 Task: Open Card Open Source Software Review in Board Social Media Content Creation to Workspace Customer Service and add a team member Softage.2@softage.net, a label Purple, a checklist Immigration Law, an attachment from your google drive, a color Purple and finally, add a card description 'Develop and launch new customer loyalty program for repeat business' and a comment 'Let us approach this task with a sense of continuous improvement, seeking to learn from our mistakes and iterate our approach.'. Add a start date 'Jan 02, 1900' with a due date 'Jan 09, 1900'
Action: Mouse moved to (120, 325)
Screenshot: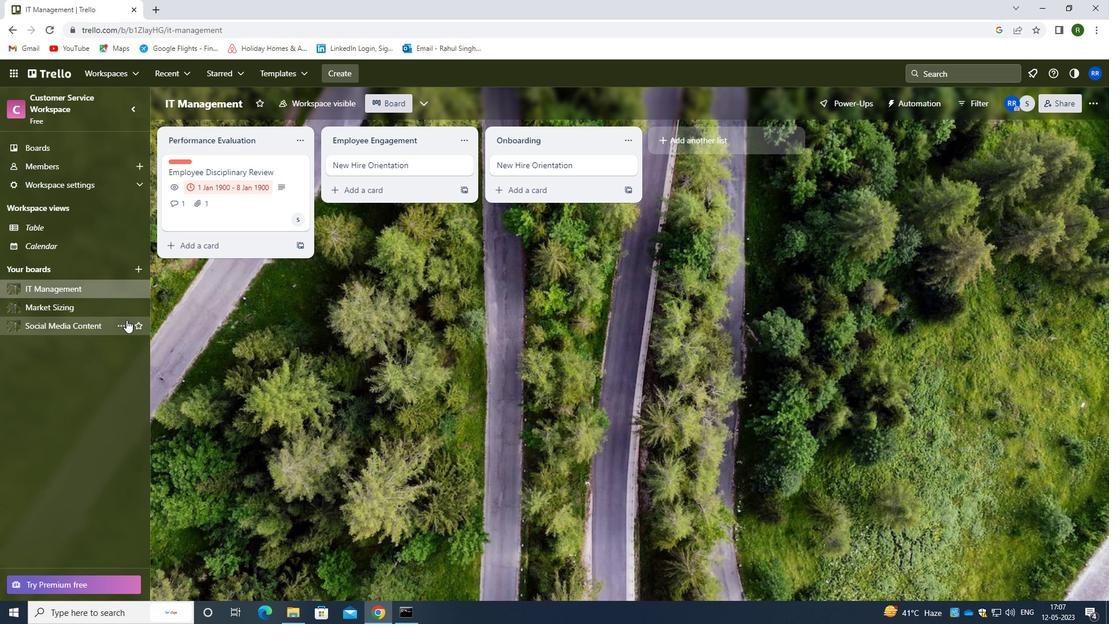 
Action: Mouse pressed left at (120, 325)
Screenshot: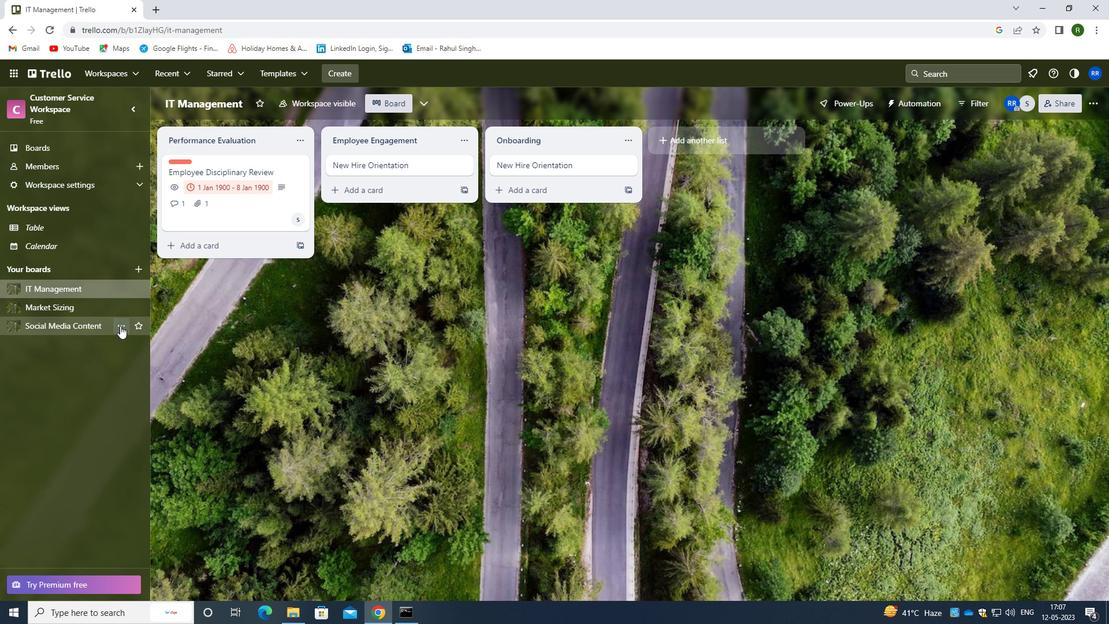 
Action: Mouse moved to (87, 327)
Screenshot: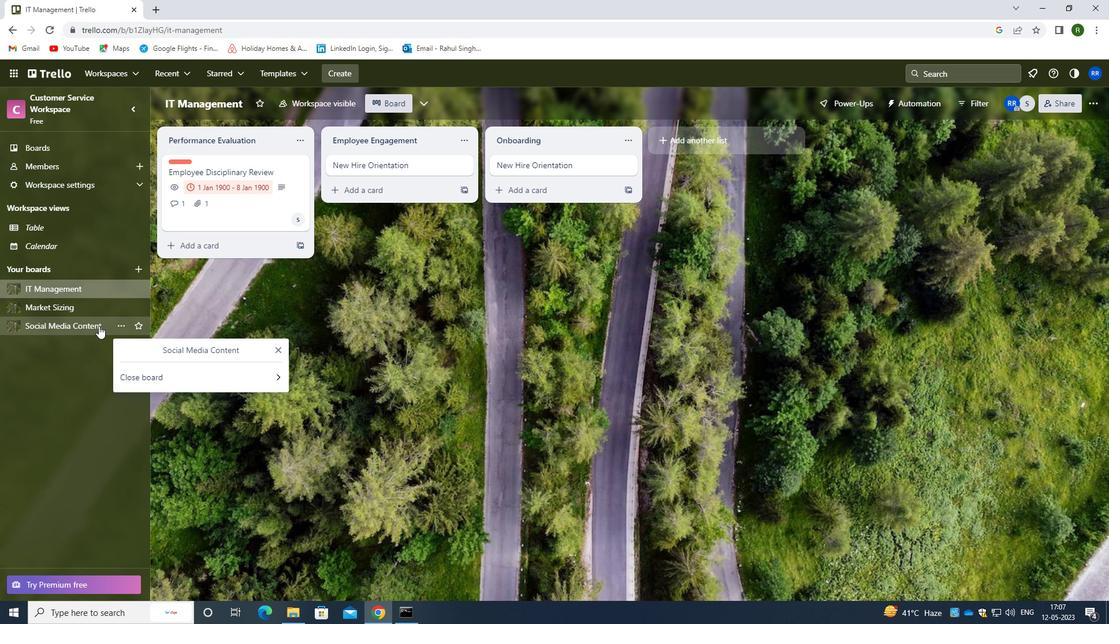 
Action: Mouse pressed left at (87, 327)
Screenshot: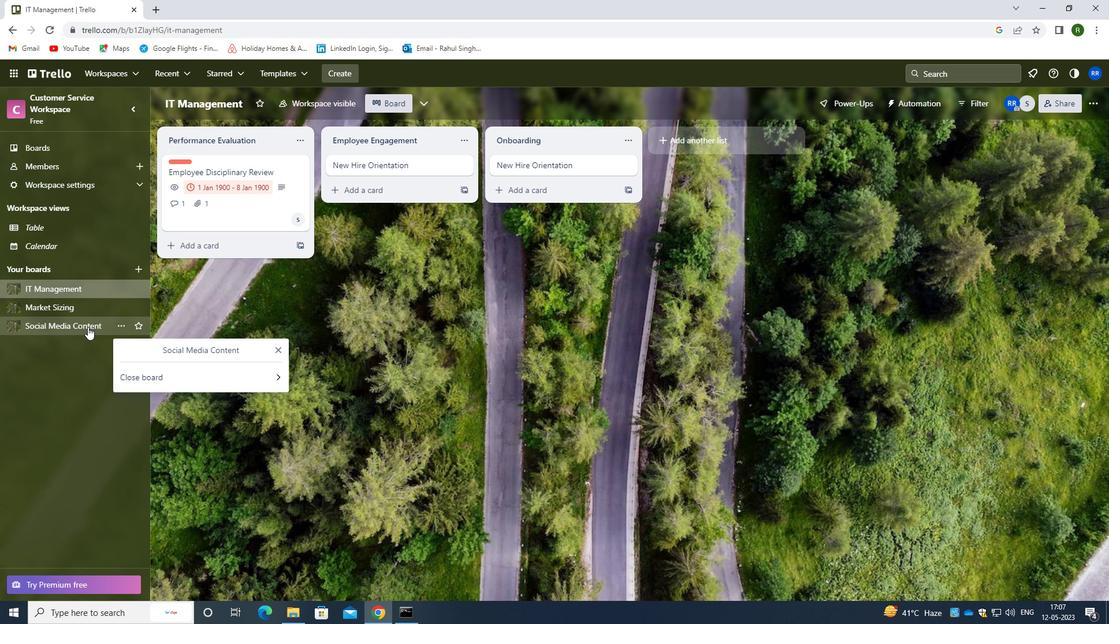 
Action: Mouse moved to (302, 165)
Screenshot: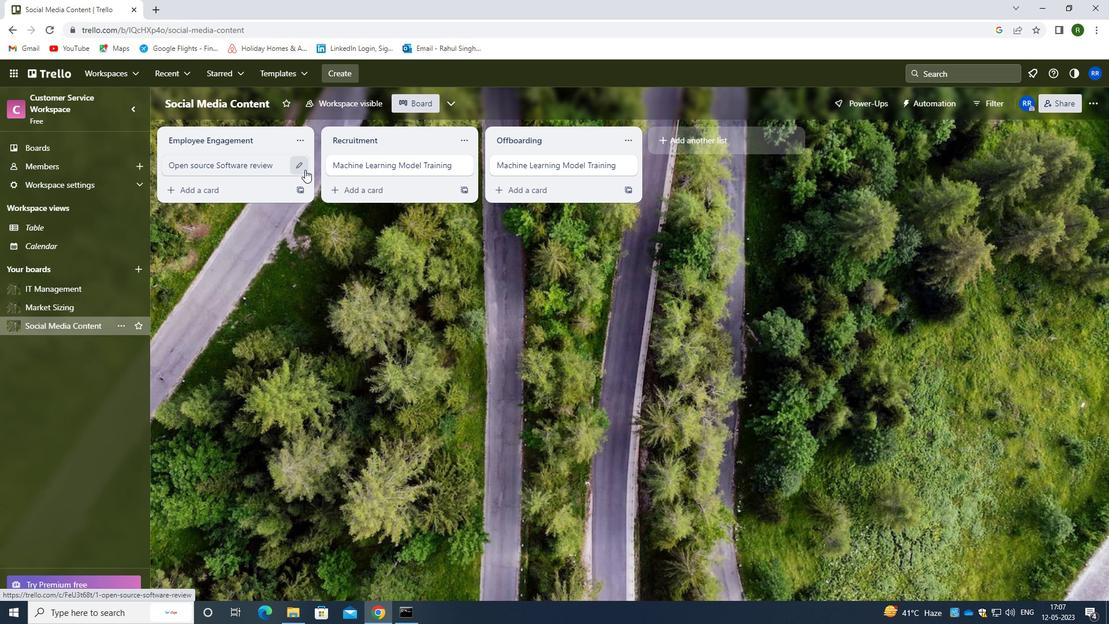 
Action: Mouse pressed left at (302, 165)
Screenshot: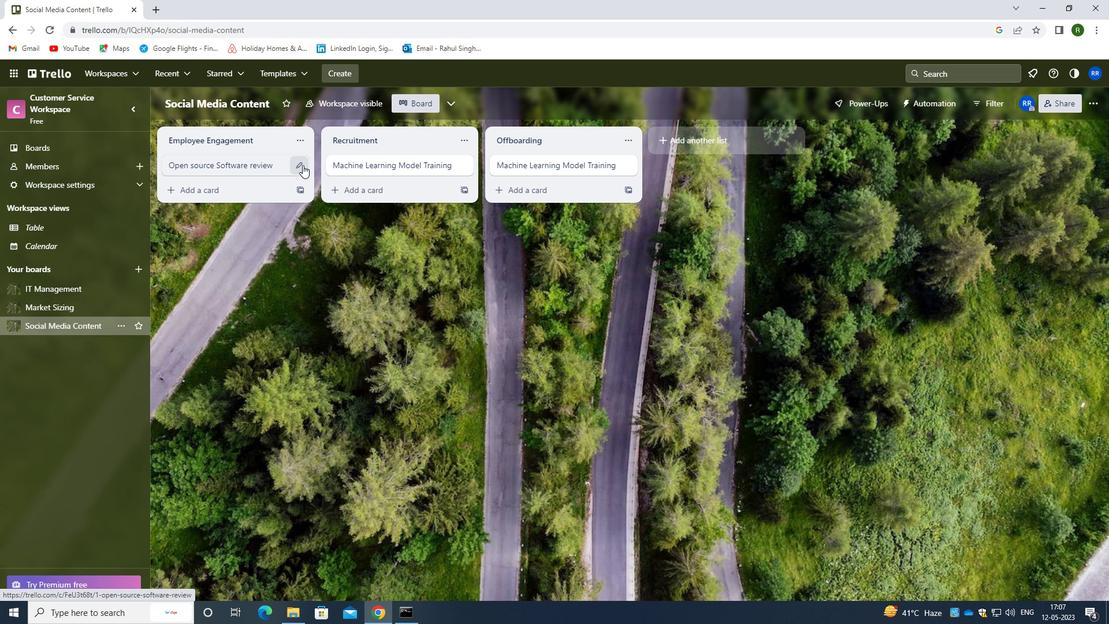 
Action: Mouse moved to (357, 167)
Screenshot: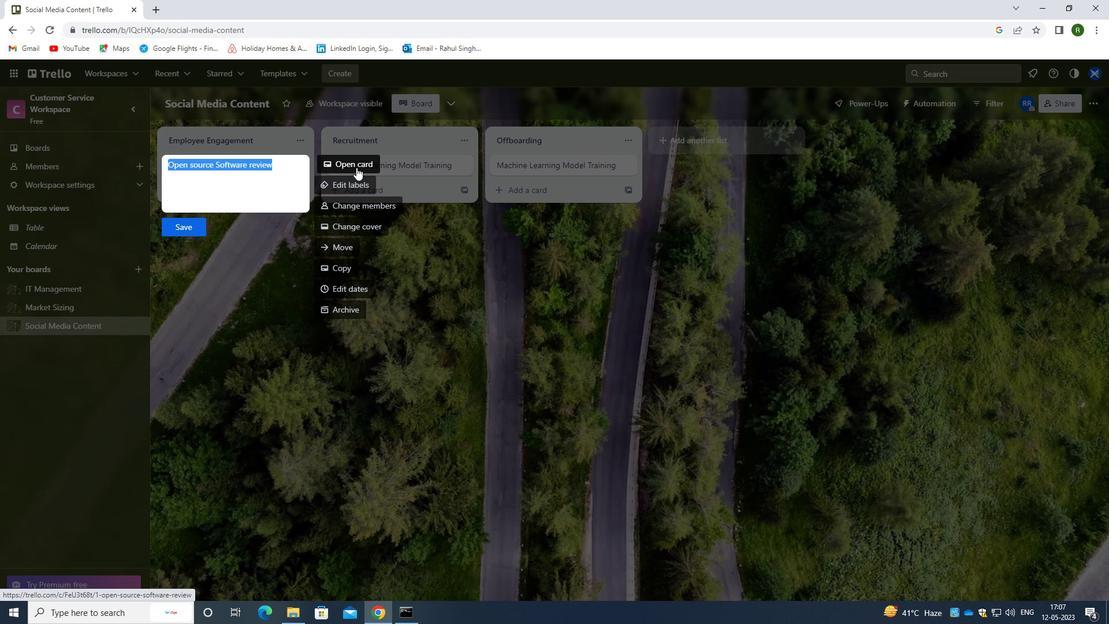
Action: Mouse pressed left at (357, 167)
Screenshot: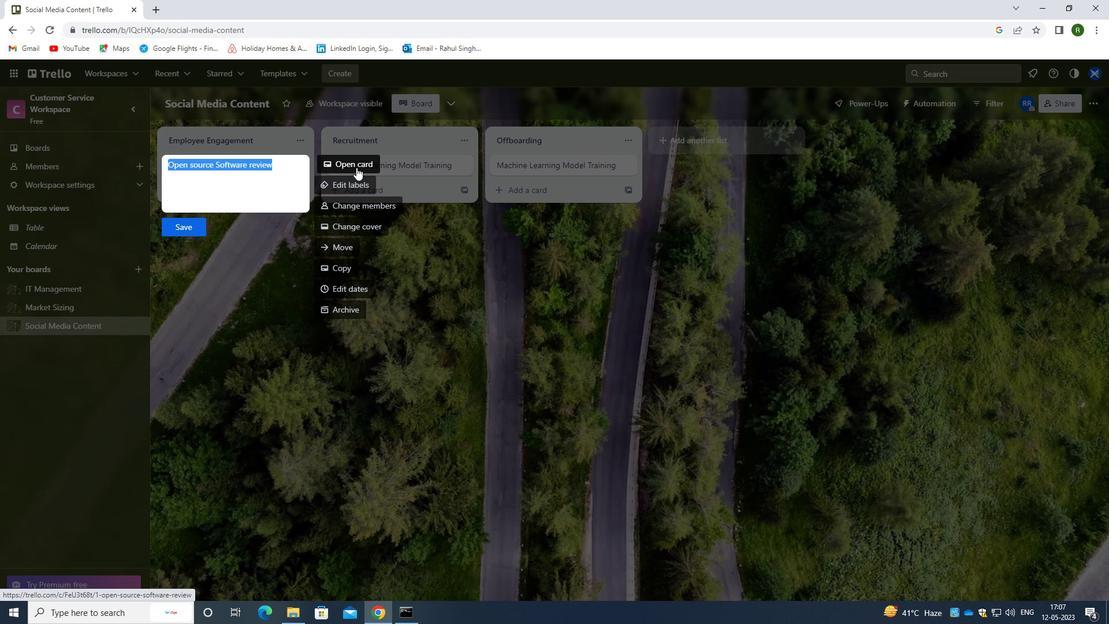 
Action: Mouse moved to (694, 165)
Screenshot: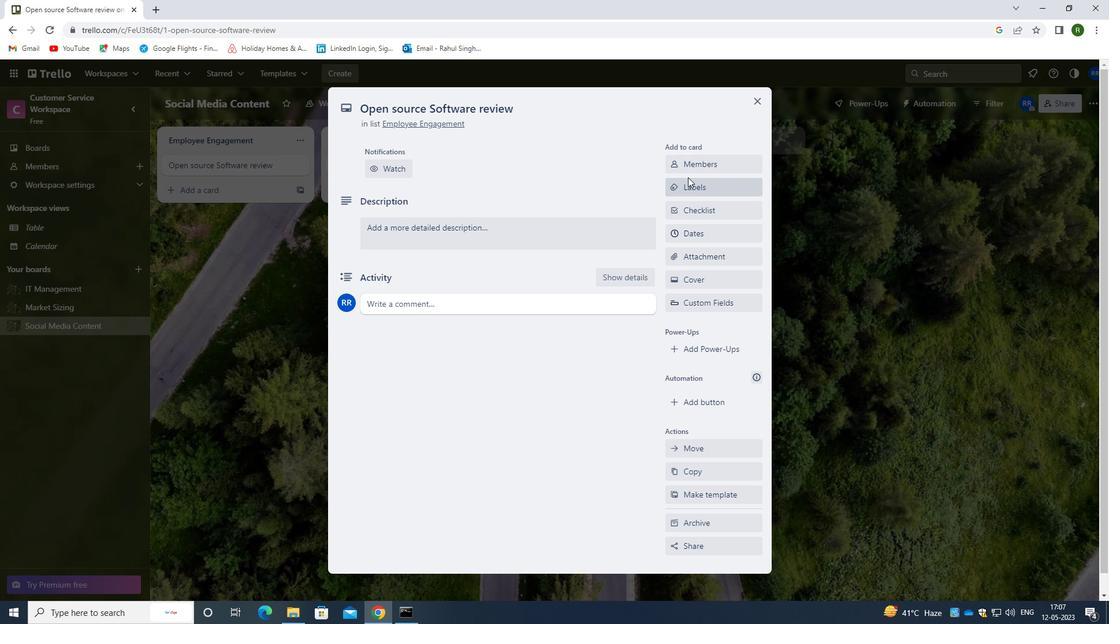
Action: Mouse pressed left at (694, 165)
Screenshot: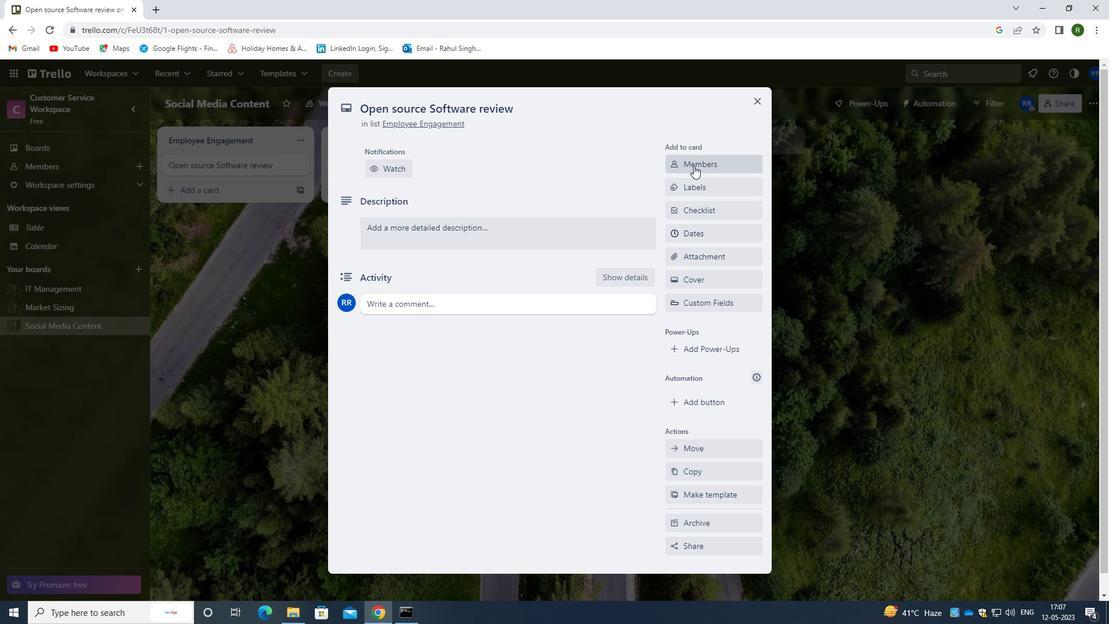 
Action: Mouse moved to (715, 208)
Screenshot: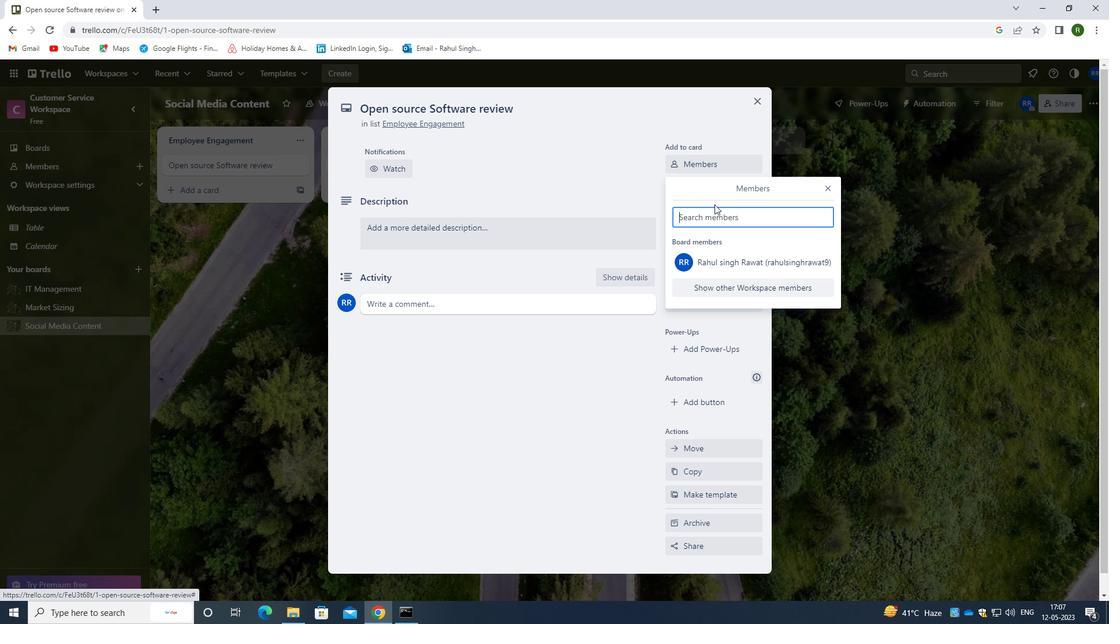 
Action: Key pressed <Key.caps_lock>s<Key.caps_lock>Oftage.2<Key.shift>@SOFTAGE.NET
Screenshot: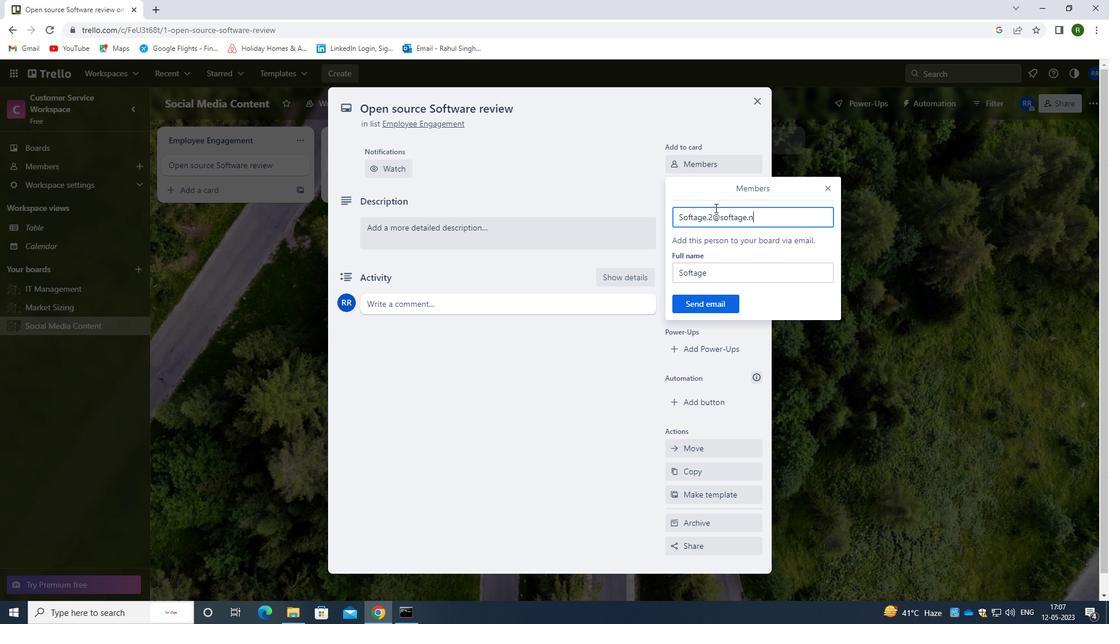 
Action: Mouse moved to (705, 302)
Screenshot: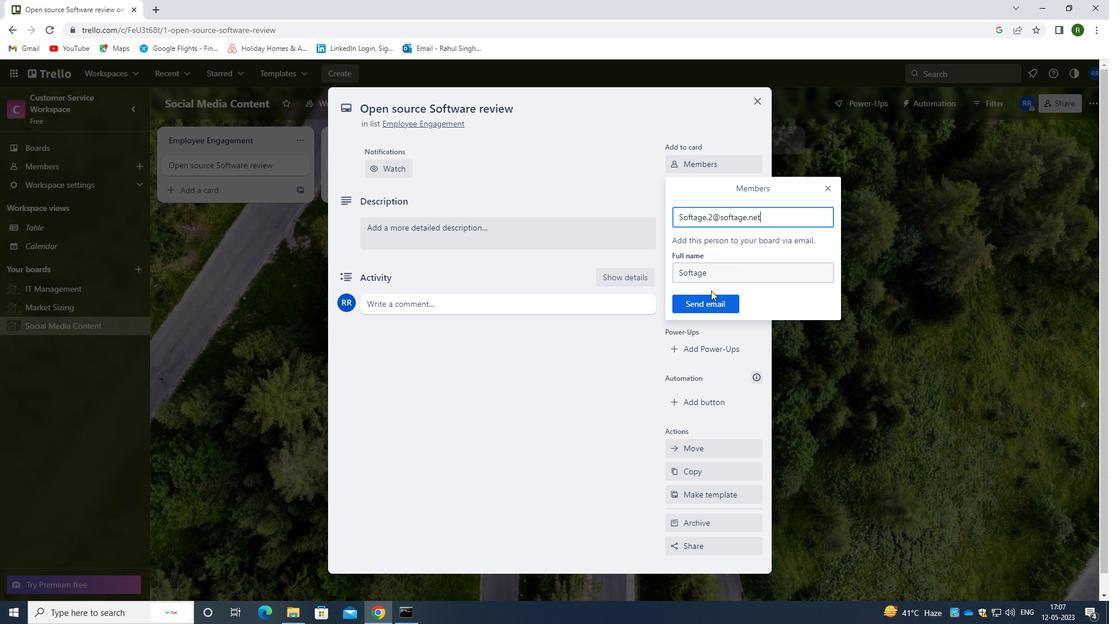 
Action: Mouse pressed left at (705, 302)
Screenshot: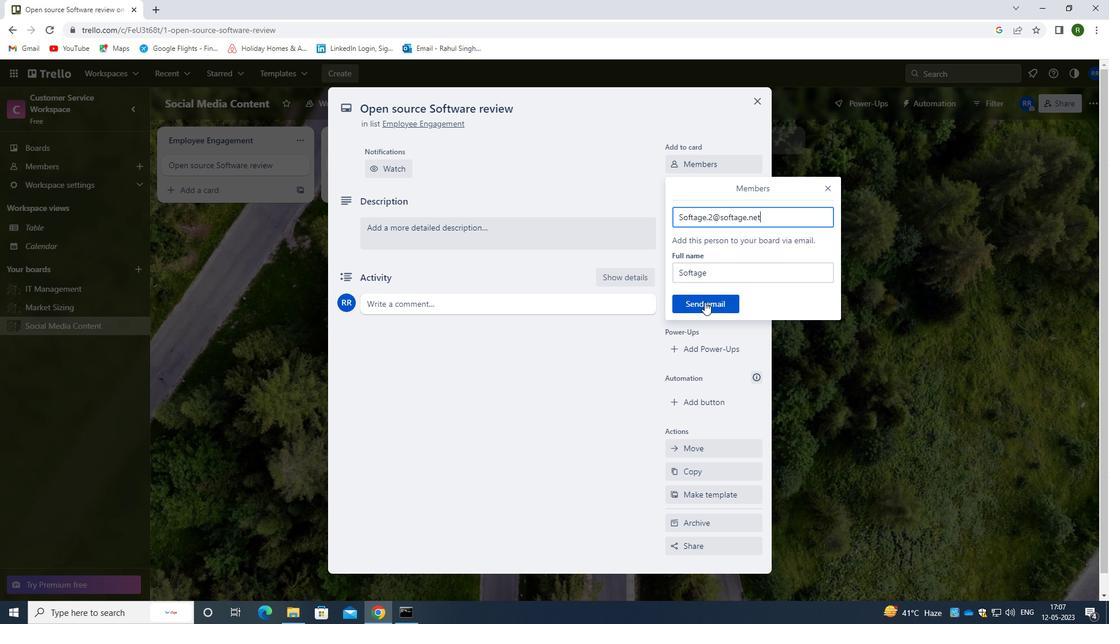 
Action: Mouse moved to (704, 223)
Screenshot: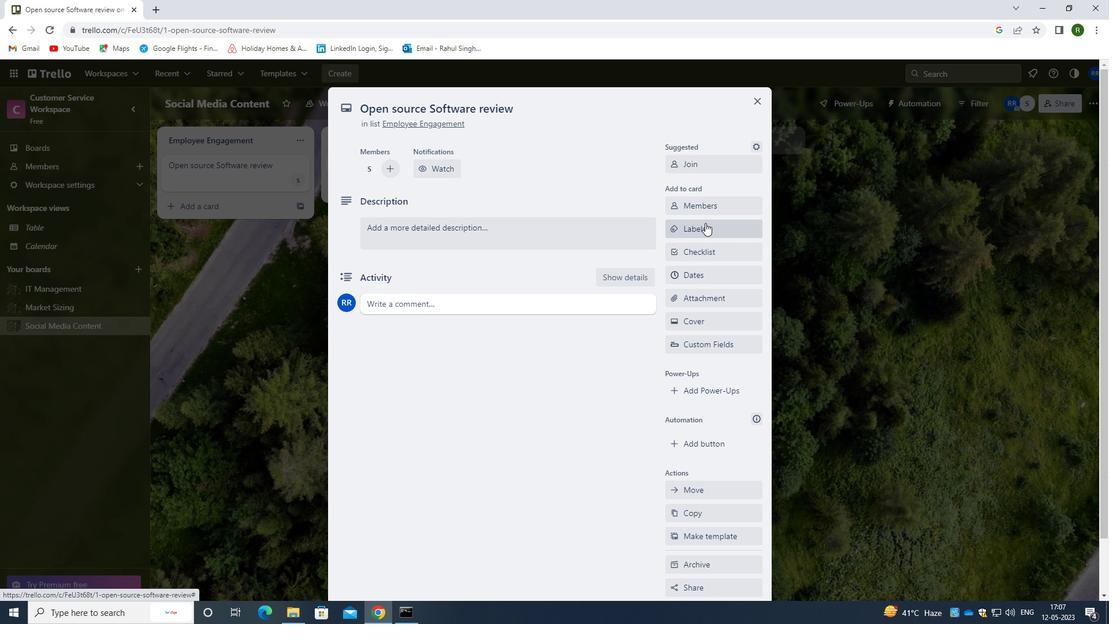 
Action: Mouse pressed left at (704, 223)
Screenshot: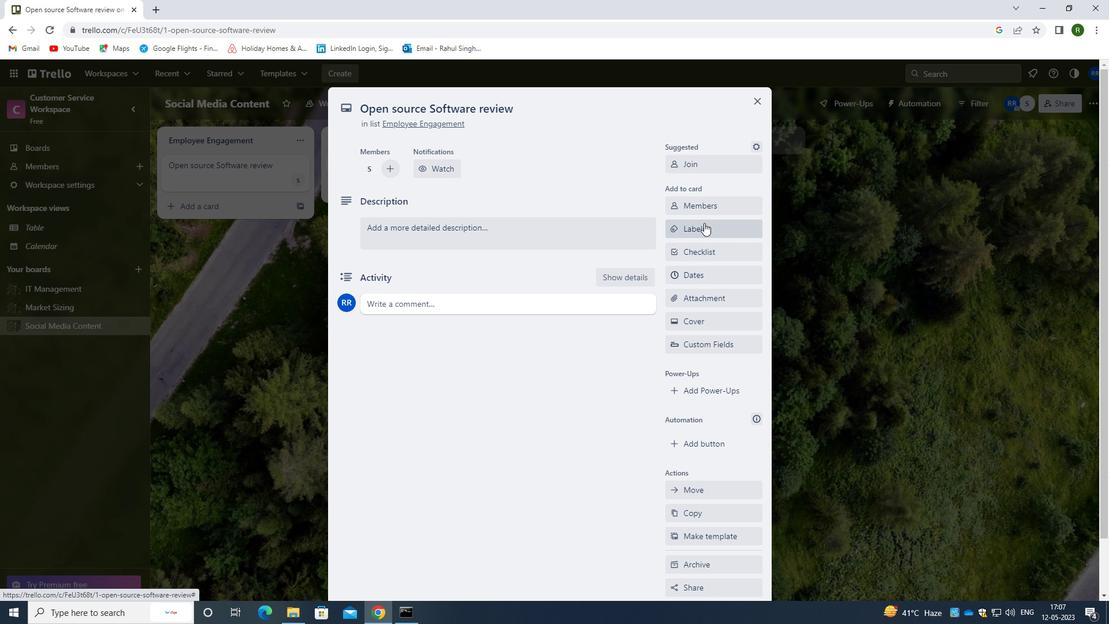 
Action: Mouse moved to (733, 268)
Screenshot: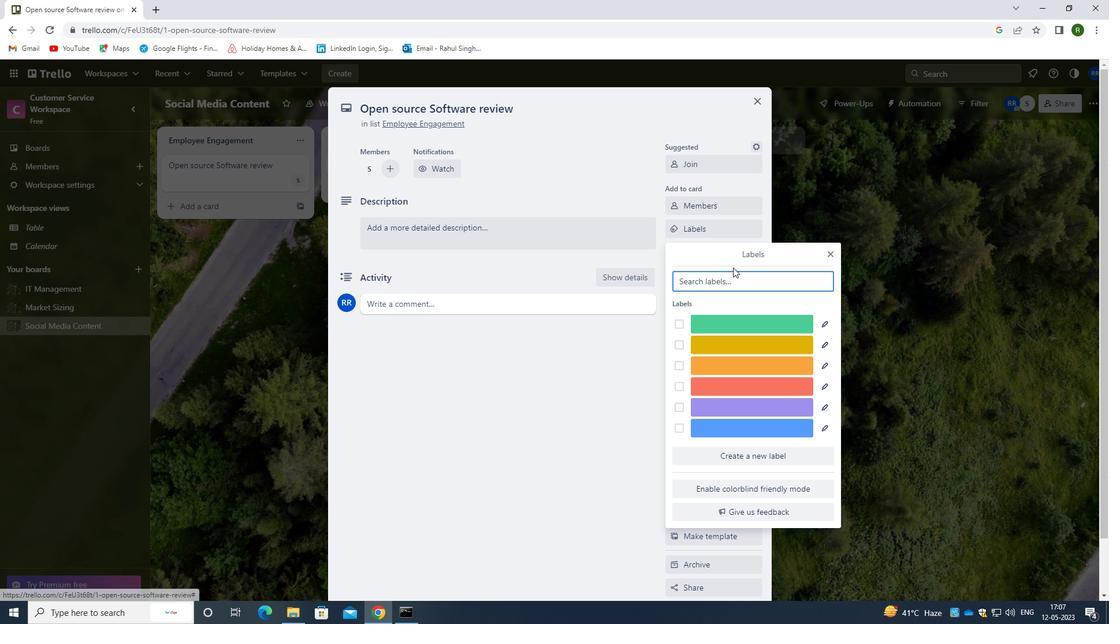 
Action: Key pressed PURPLE
Screenshot: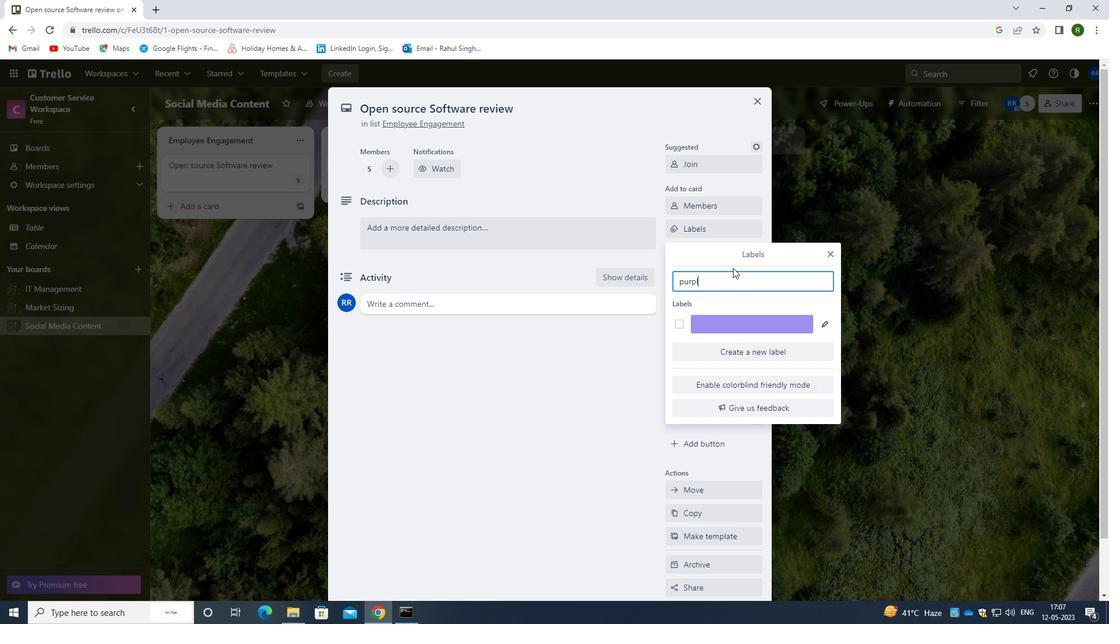 
Action: Mouse moved to (676, 325)
Screenshot: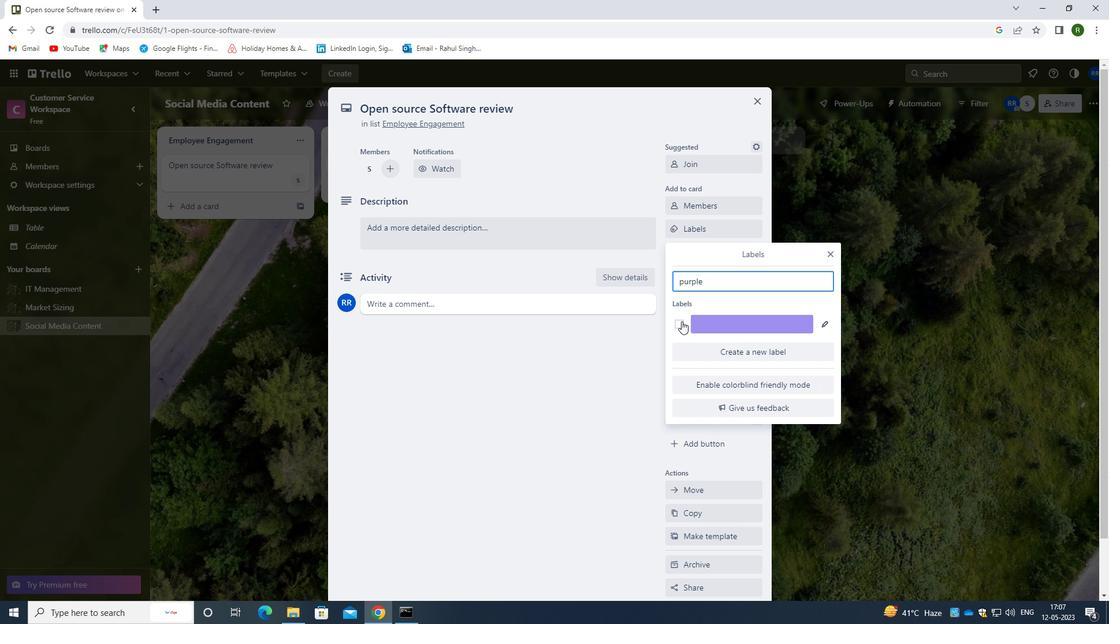 
Action: Mouse pressed left at (676, 325)
Screenshot: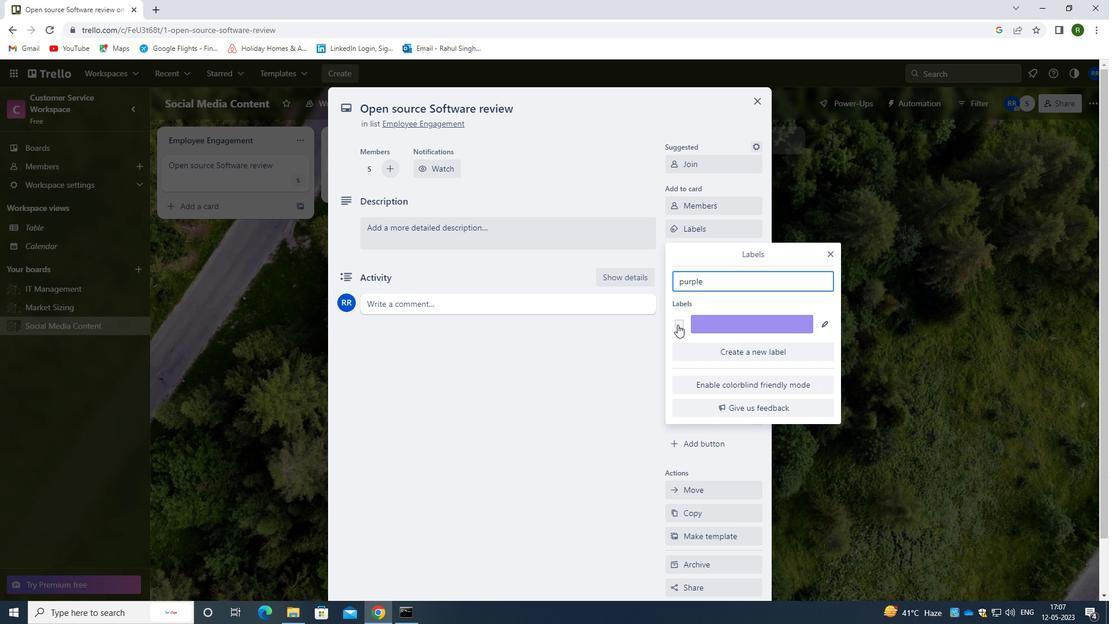 
Action: Mouse moved to (650, 390)
Screenshot: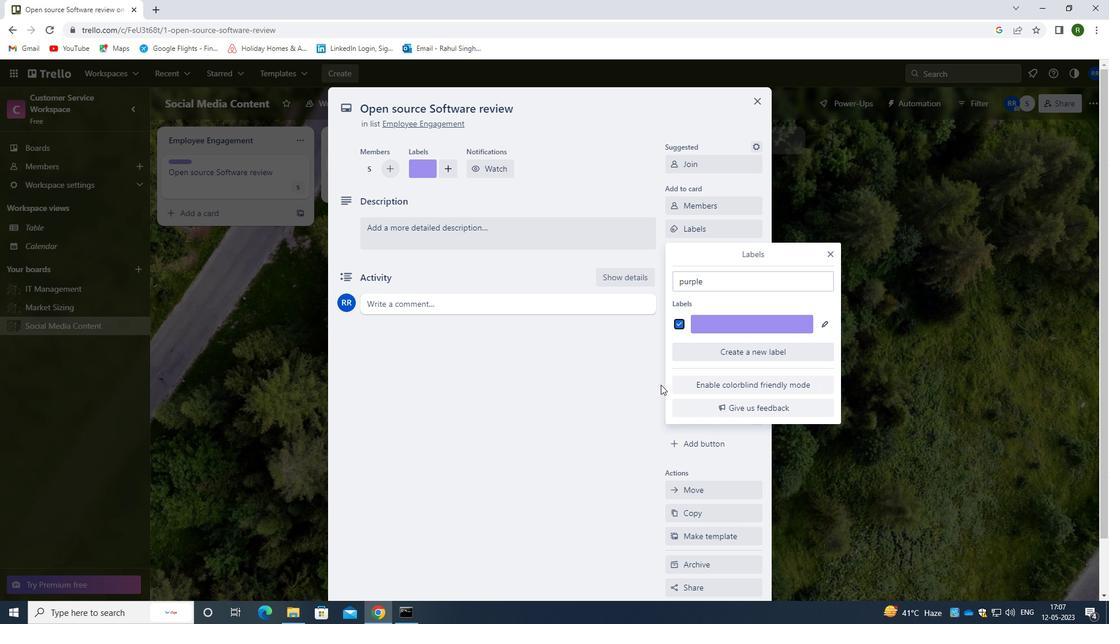 
Action: Mouse pressed left at (650, 390)
Screenshot: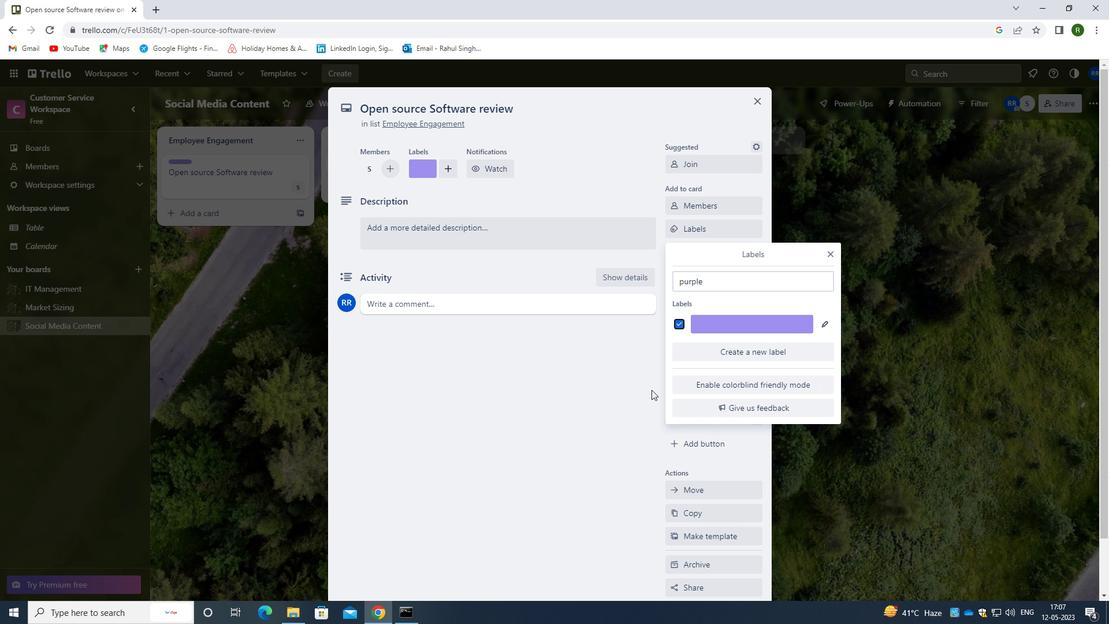 
Action: Mouse moved to (708, 256)
Screenshot: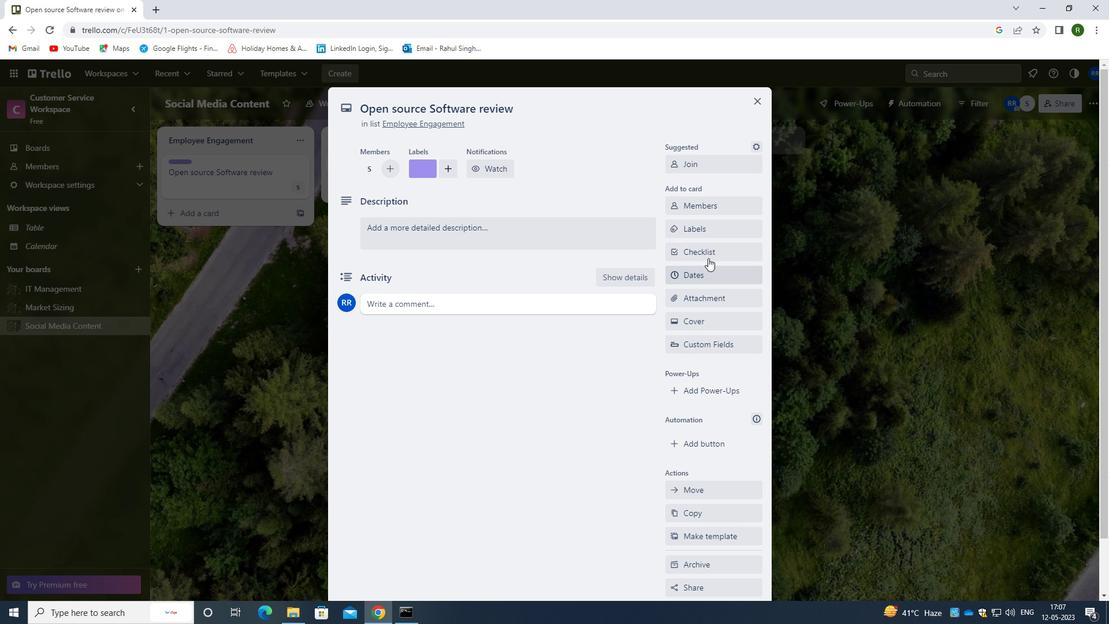 
Action: Mouse pressed left at (708, 256)
Screenshot: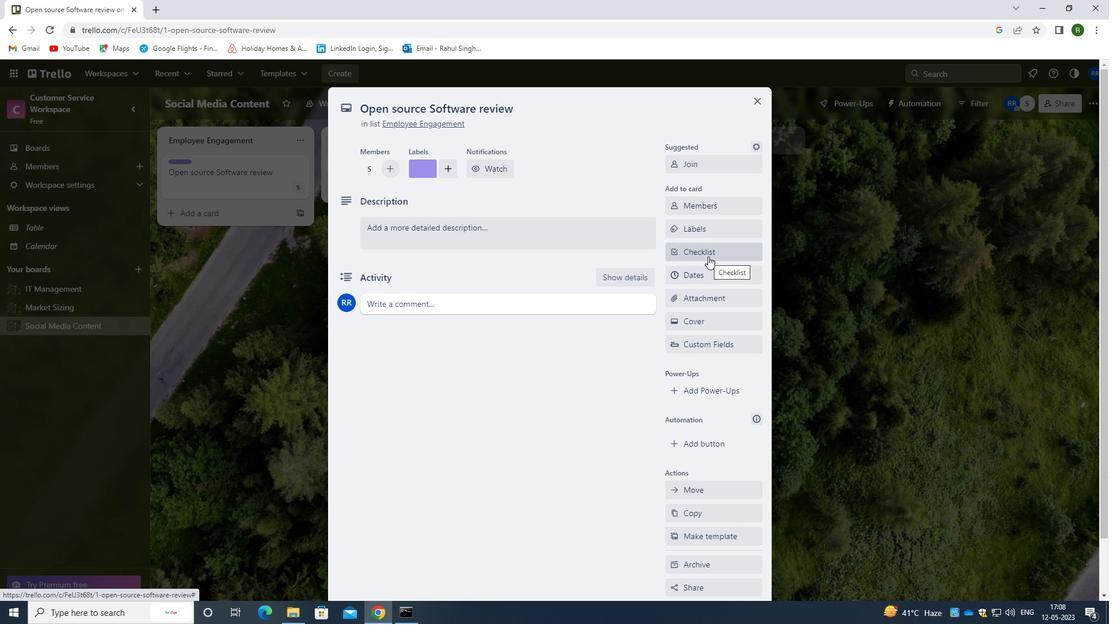 
Action: Mouse moved to (665, 331)
Screenshot: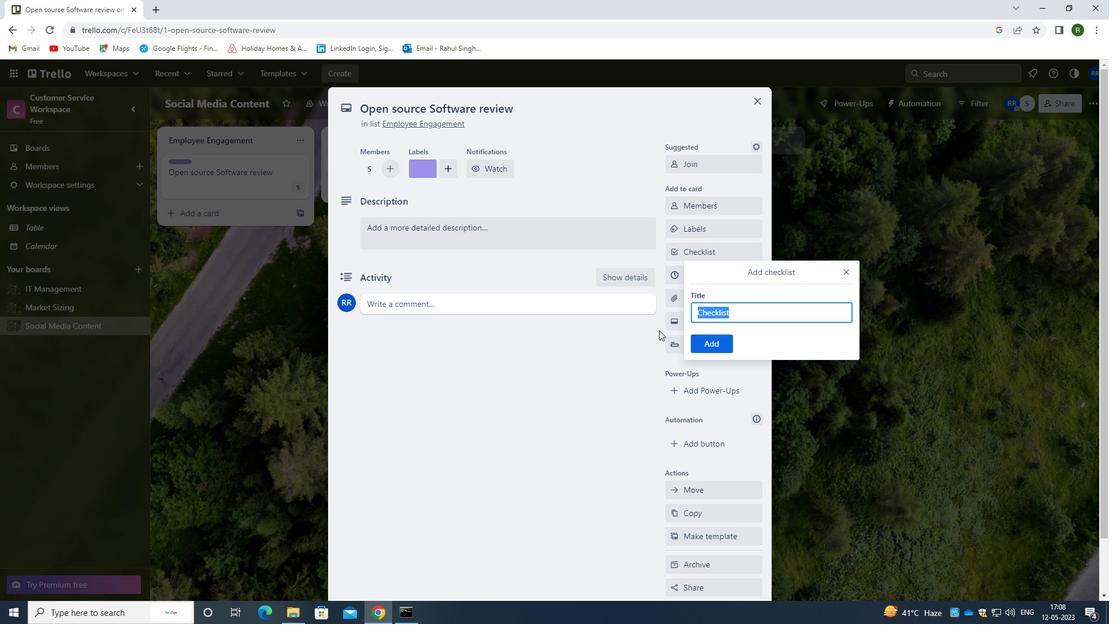 
Action: Key pressed <Key.shift><Key.shift><Key.shift><Key.shift><Key.shift><Key.shift><Key.shift>IMMIGRATION<Key.space><Key.shift>LAW
Screenshot: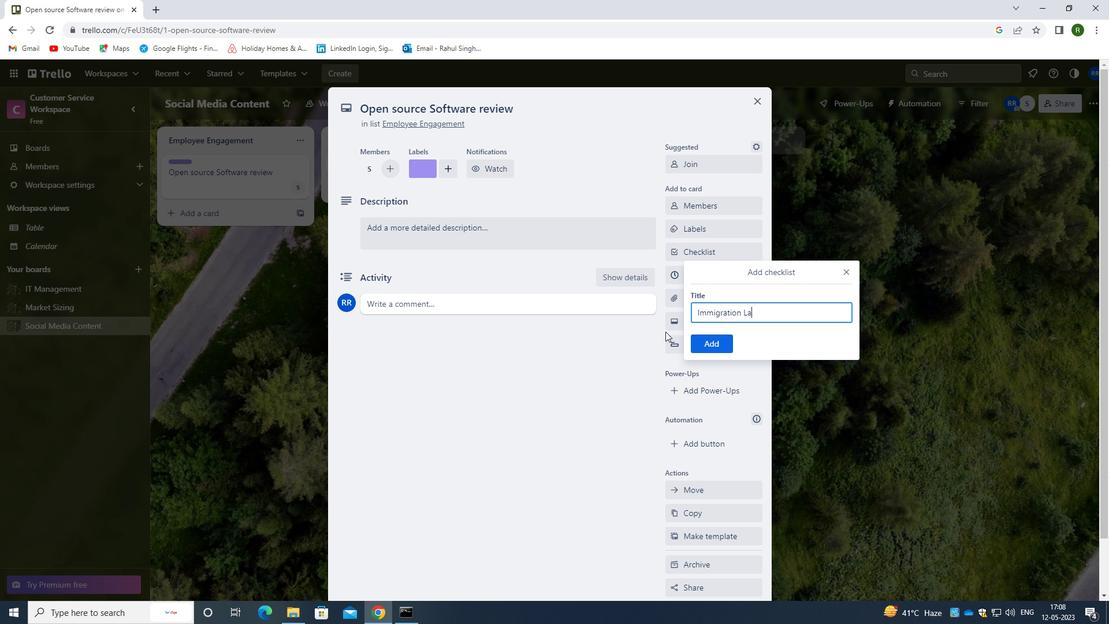 
Action: Mouse moved to (725, 344)
Screenshot: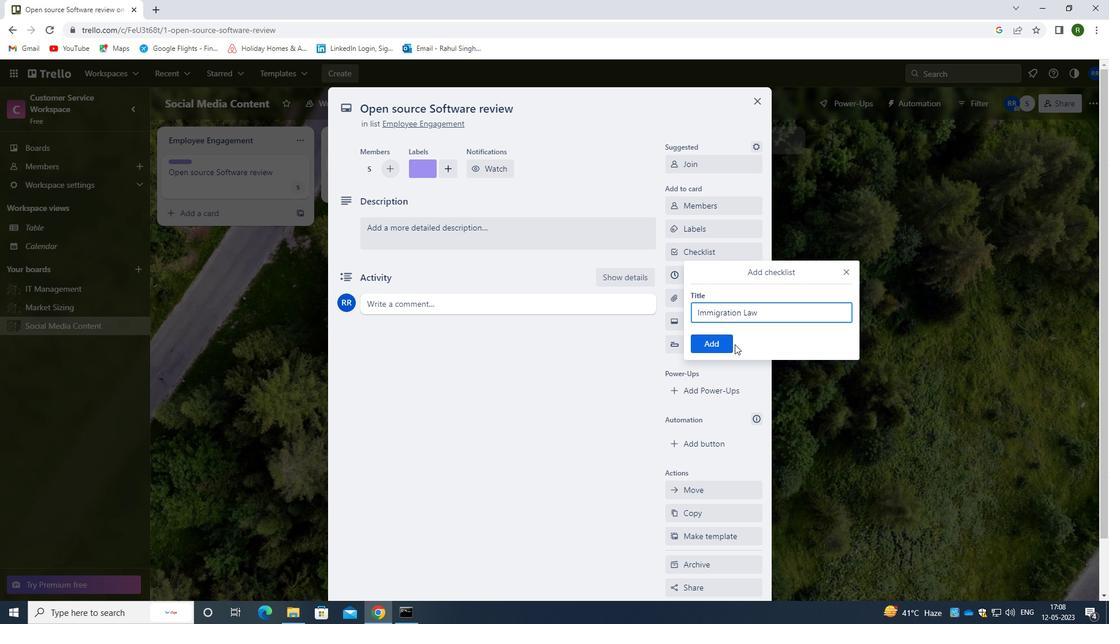 
Action: Mouse pressed left at (725, 344)
Screenshot: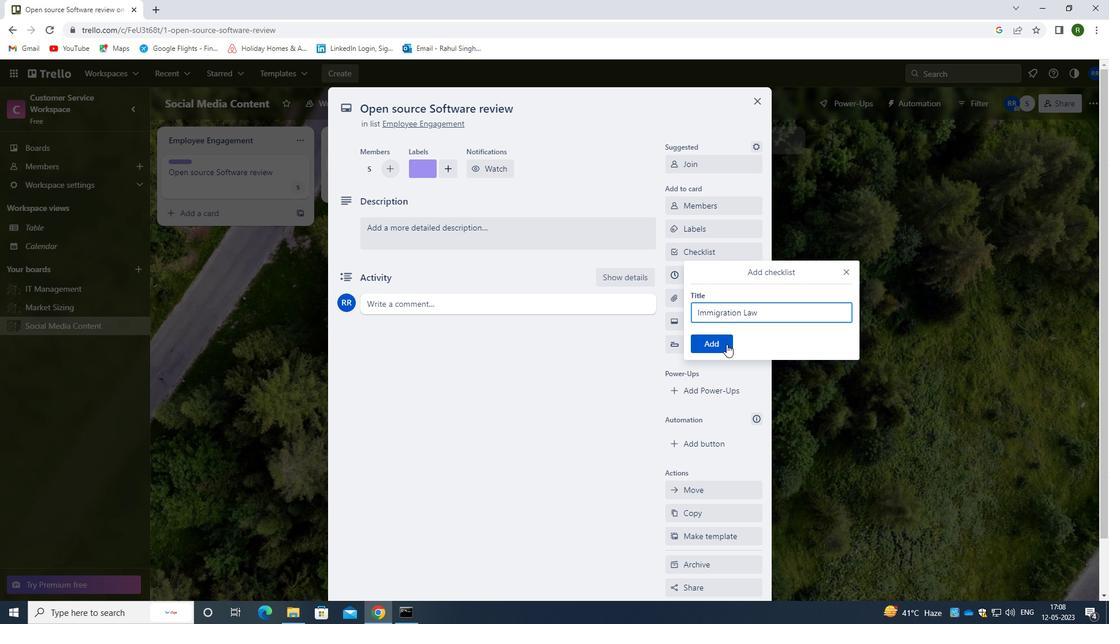 
Action: Mouse moved to (695, 294)
Screenshot: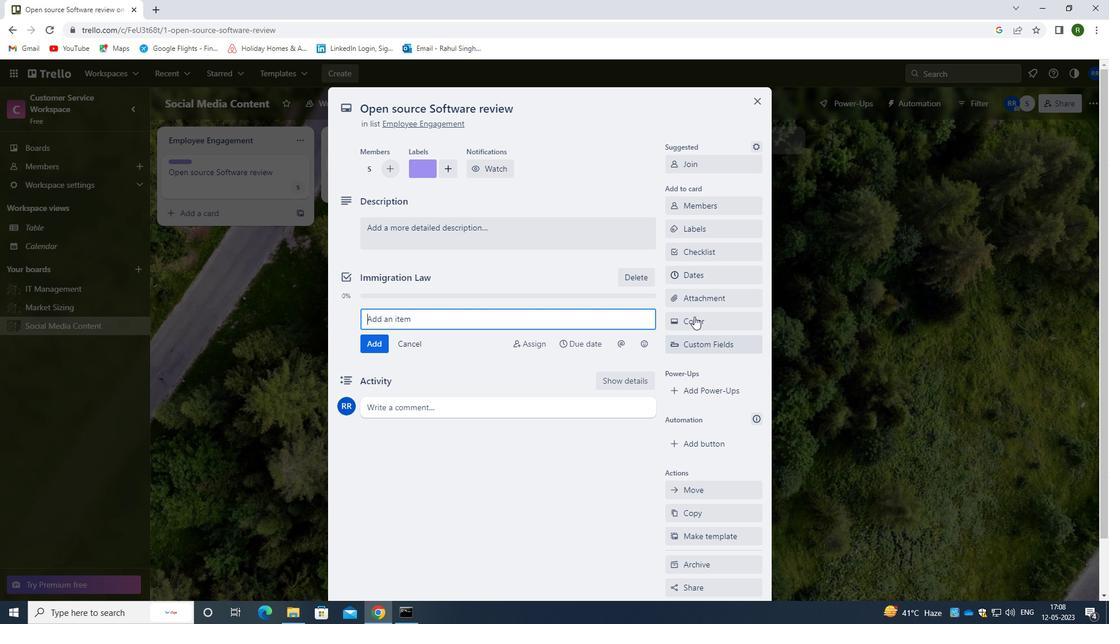 
Action: Mouse pressed left at (695, 294)
Screenshot: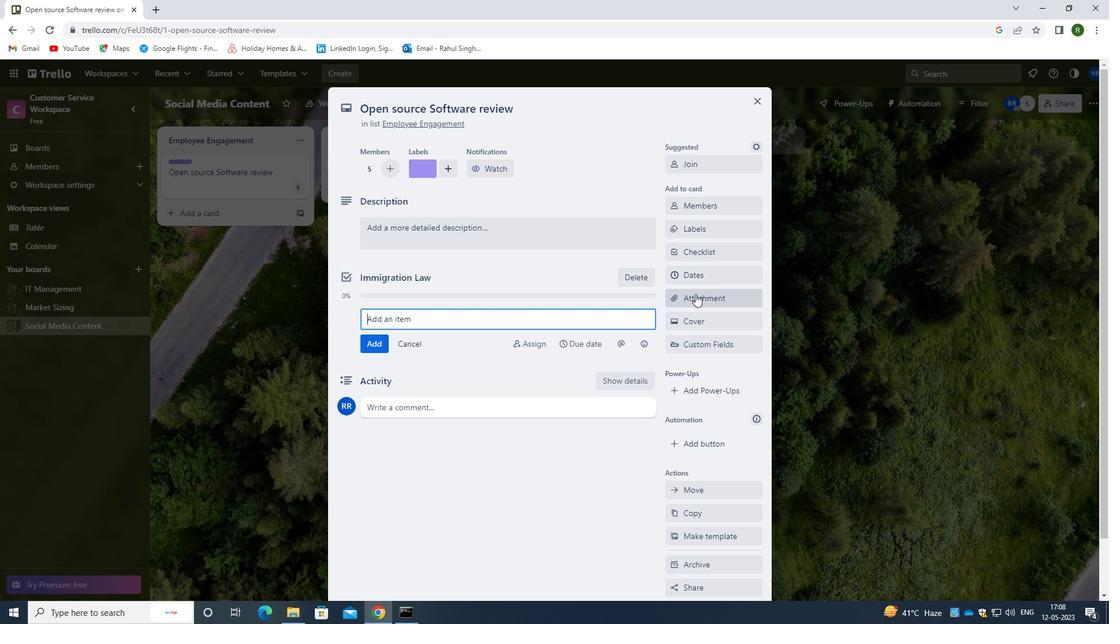 
Action: Mouse moved to (706, 381)
Screenshot: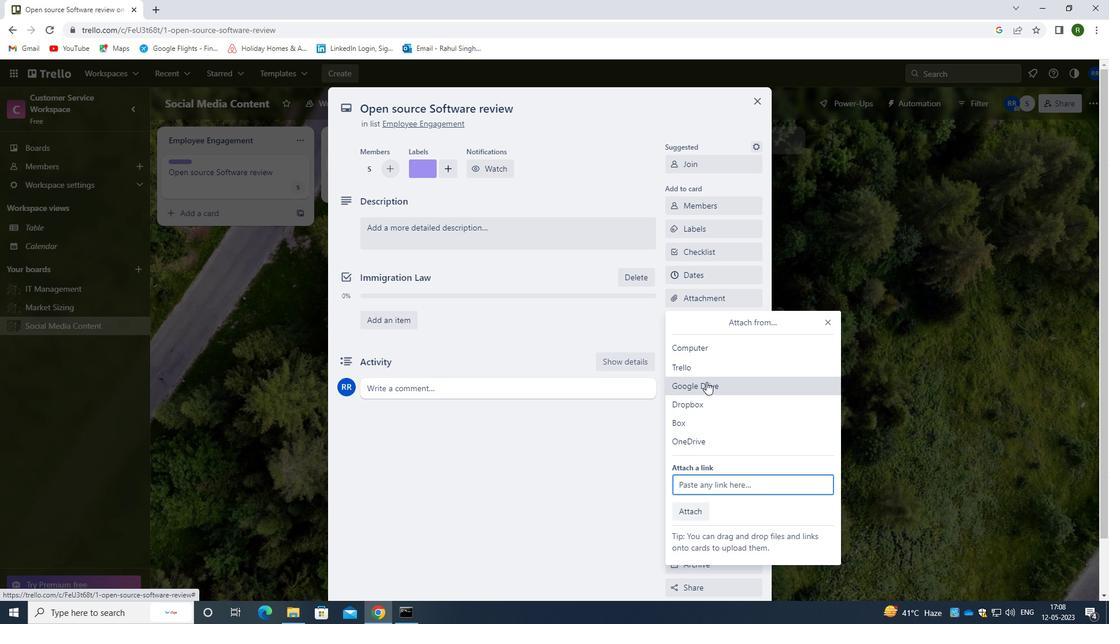 
Action: Mouse pressed left at (706, 381)
Screenshot: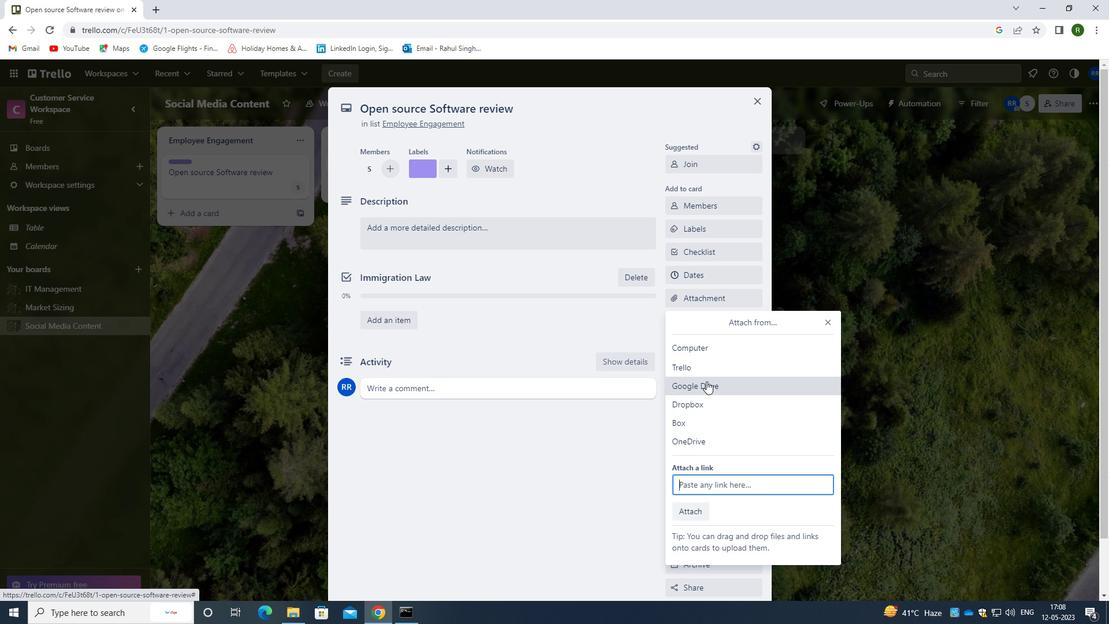 
Action: Mouse moved to (558, 330)
Screenshot: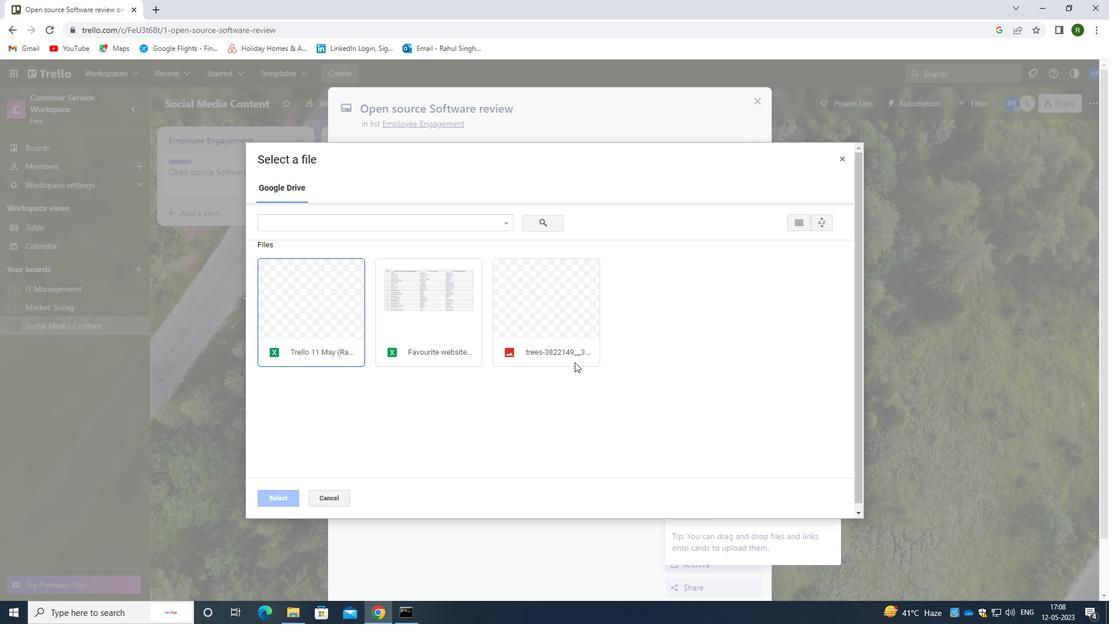 
Action: Mouse pressed left at (558, 330)
Screenshot: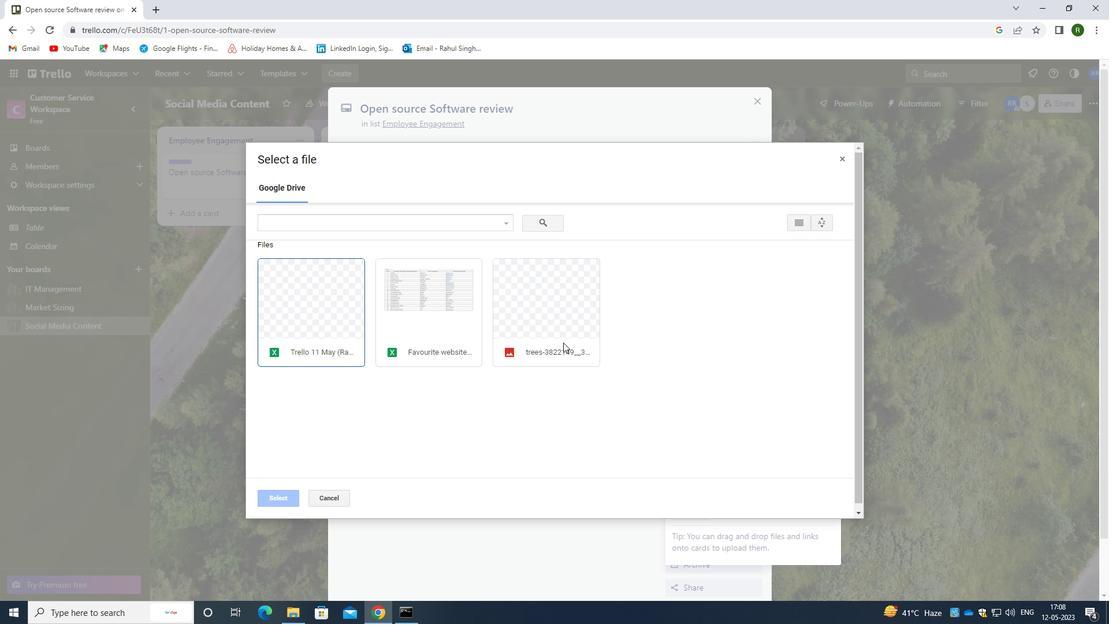 
Action: Mouse moved to (266, 498)
Screenshot: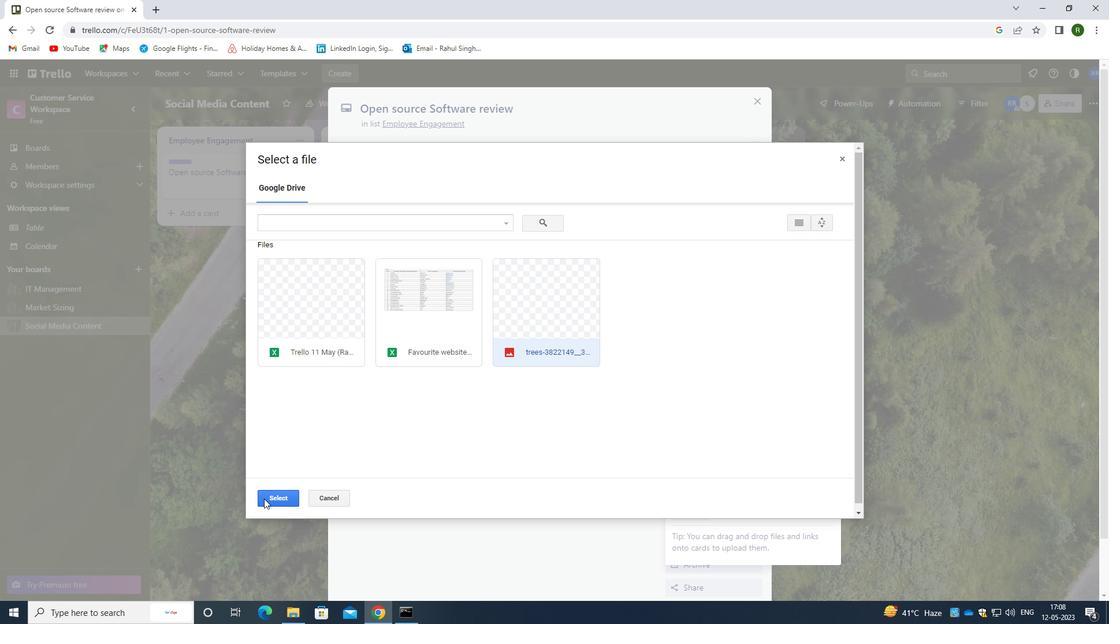 
Action: Mouse pressed left at (266, 498)
Screenshot: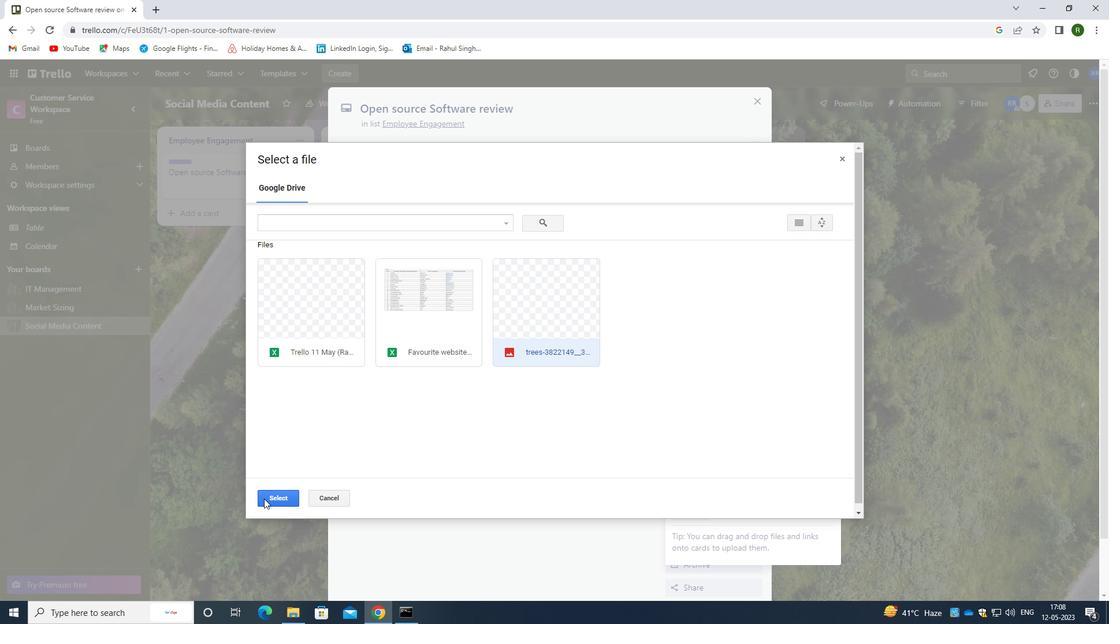 
Action: Mouse moved to (448, 228)
Screenshot: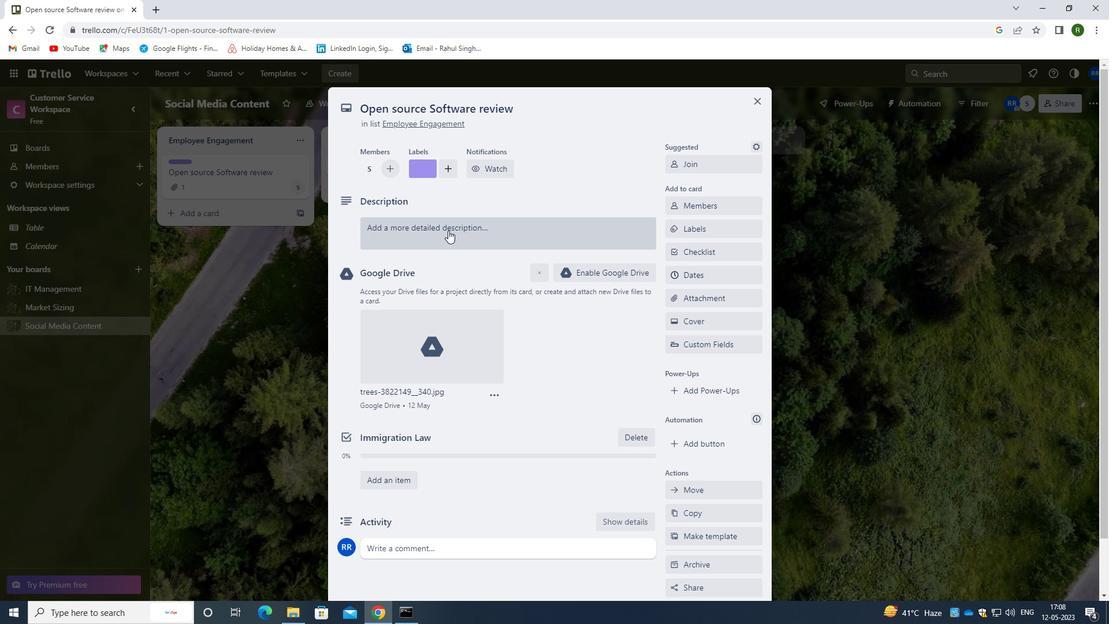 
Action: Mouse pressed left at (448, 228)
Screenshot: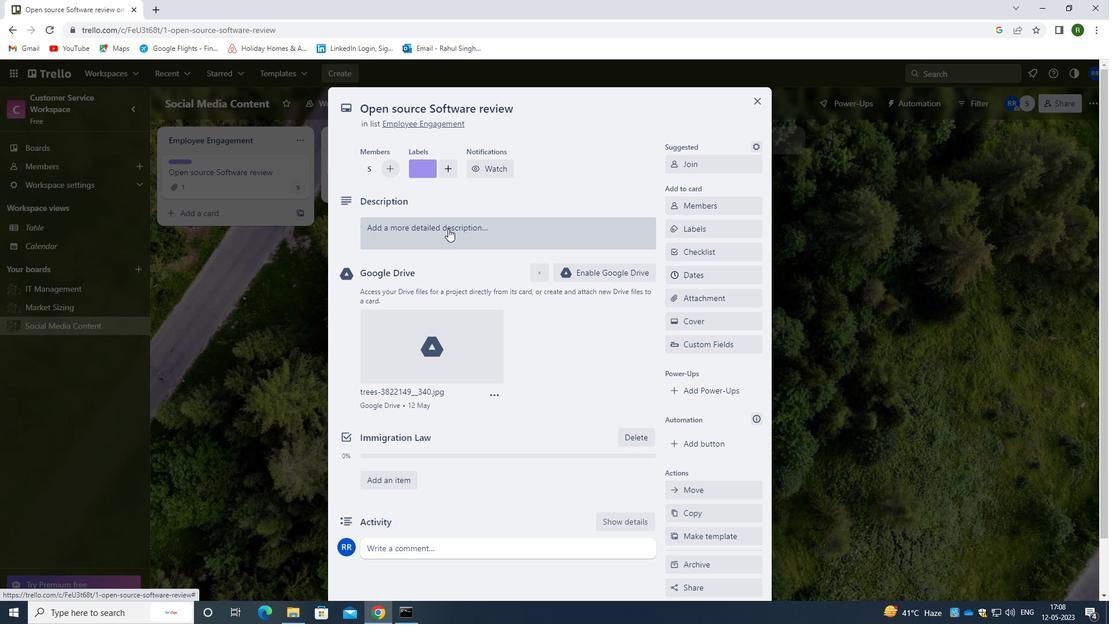 
Action: Mouse moved to (451, 283)
Screenshot: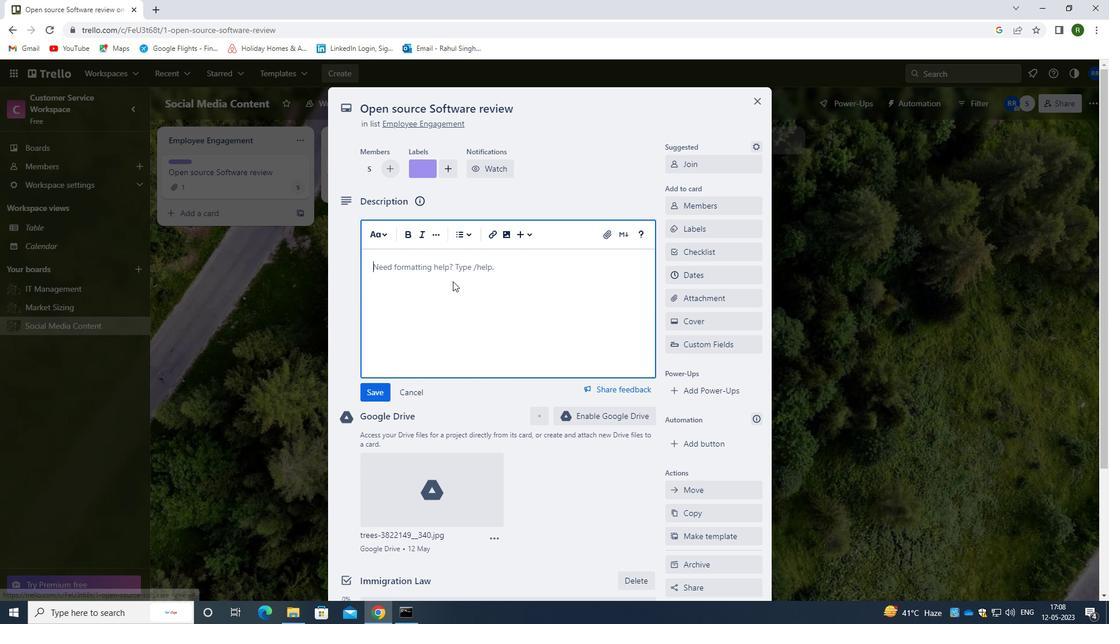 
Action: Key pressed <Key.caps_lock>C<Key.caps_lock>ONDUCT<Key.space><Key.backspace><Key.backspace><Key.backspace><Key.backspace><Key.backspace><Key.backspace><Key.backspace><Key.backspace><Key.backspace><Key.backspace><Key.backspace><Key.backspace><Key.backspace><Key.backspace><Key.backspace><Key.backspace><Key.backspace>E<Key.backspace><Key.caps_lock>D<Key.caps_lock>EVELOP<Key.space>AND<Key.space>LAUCH<Key.space>NEW<Key.space>CUSTOMER<Key.space><Key.left><Key.left><Key.left><Key.left><Key.left><Key.left><Key.left><Key.left><Key.left><Key.left><Key.left><Key.left><Key.left><Key.left><Key.left><Key.left>N
Screenshot: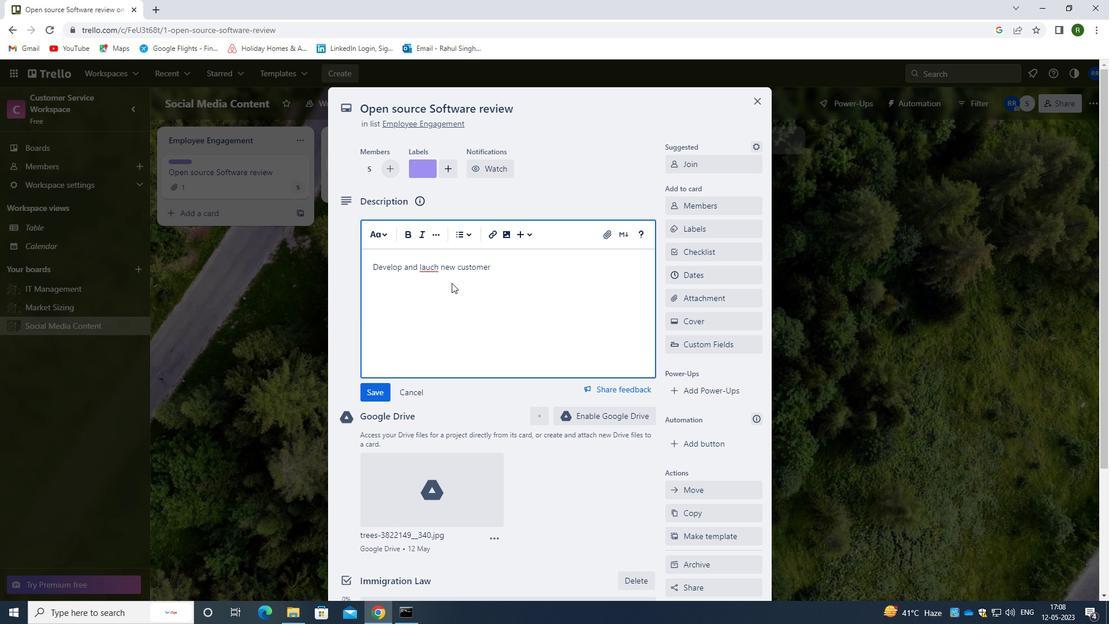 
Action: Mouse moved to (513, 270)
Screenshot: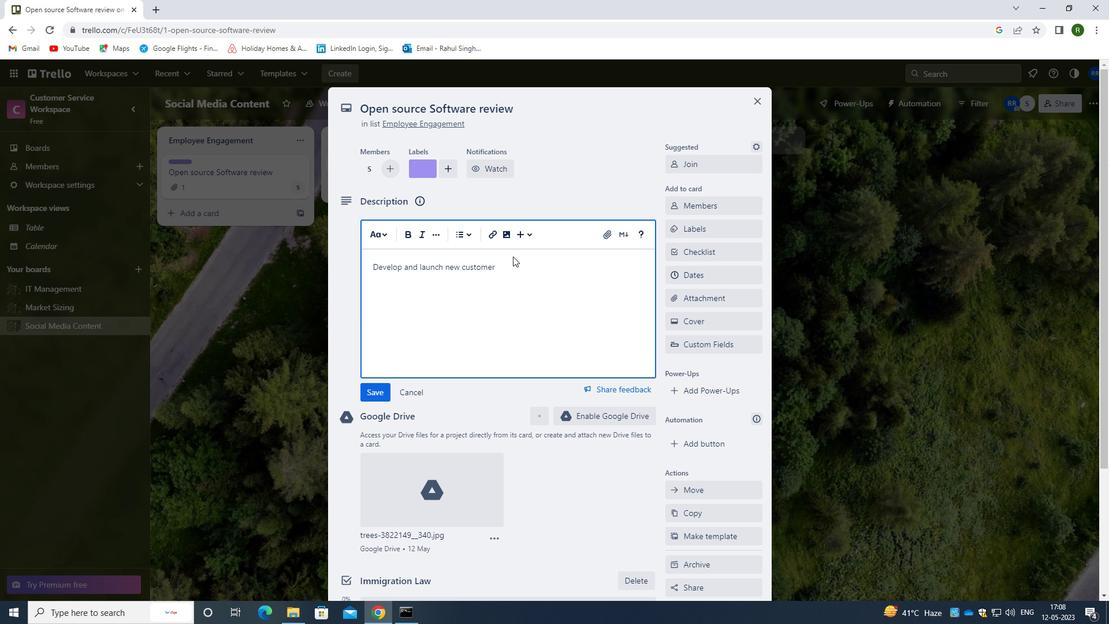 
Action: Mouse pressed left at (513, 270)
Screenshot: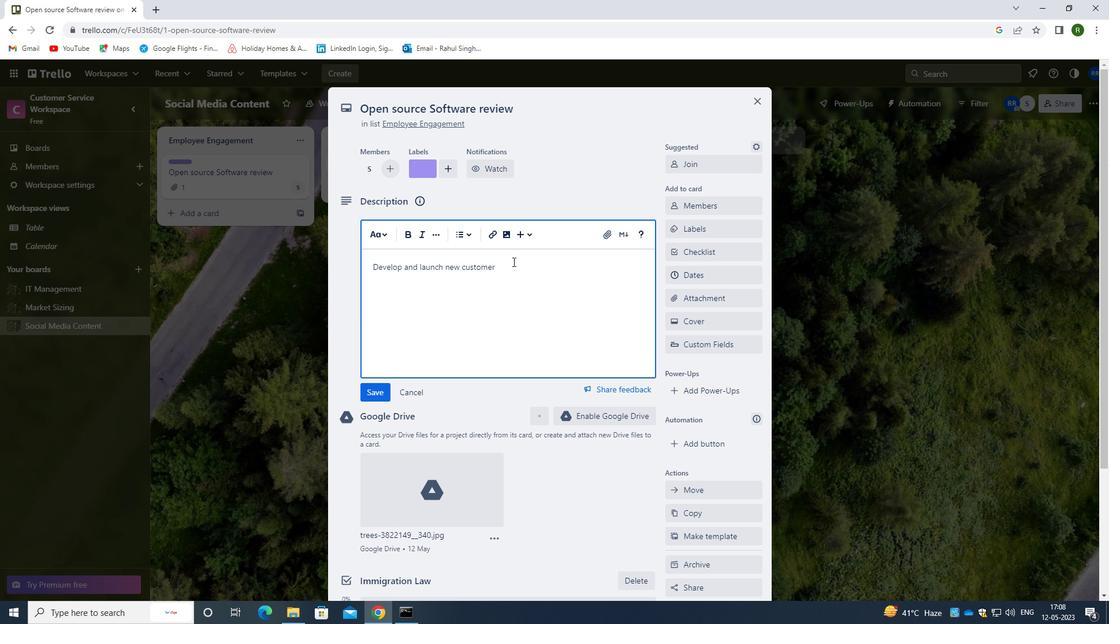
Action: Mouse moved to (516, 271)
Screenshot: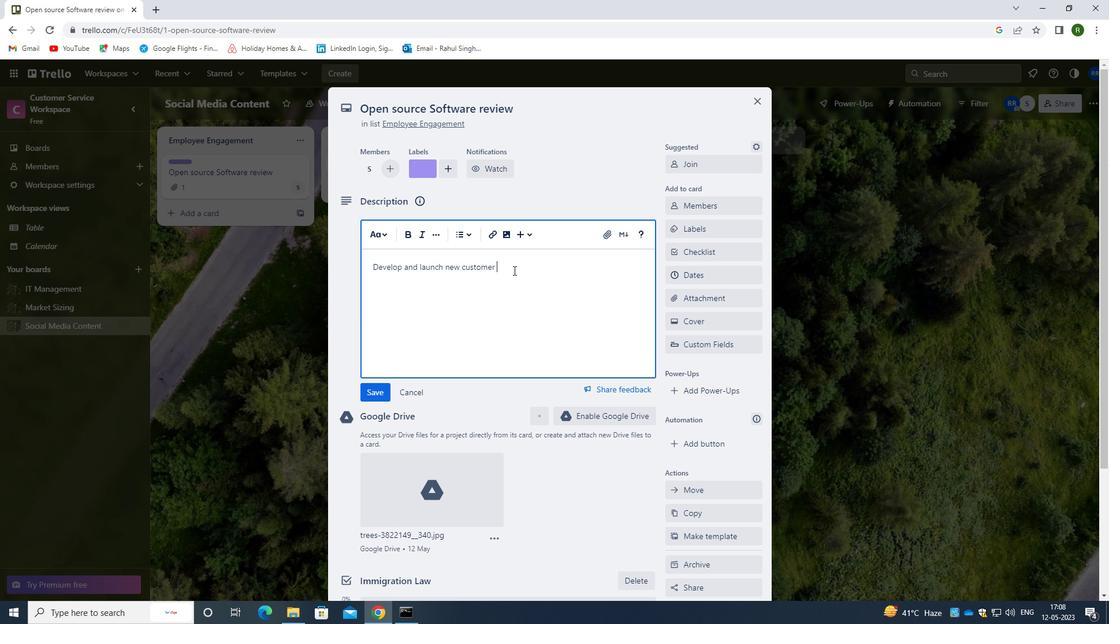 
Action: Key pressed LOYALTY<Key.space>PROGRAM<Key.space>FOR<Key.space>REPEAT<Key.space>BUSINESS
Screenshot: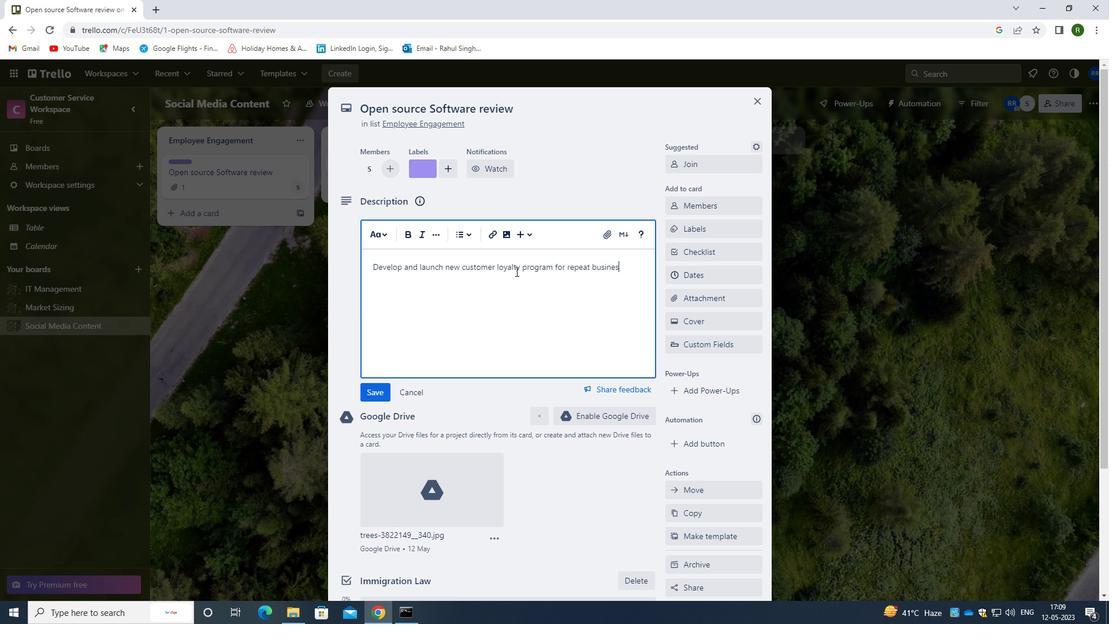 
Action: Mouse moved to (481, 373)
Screenshot: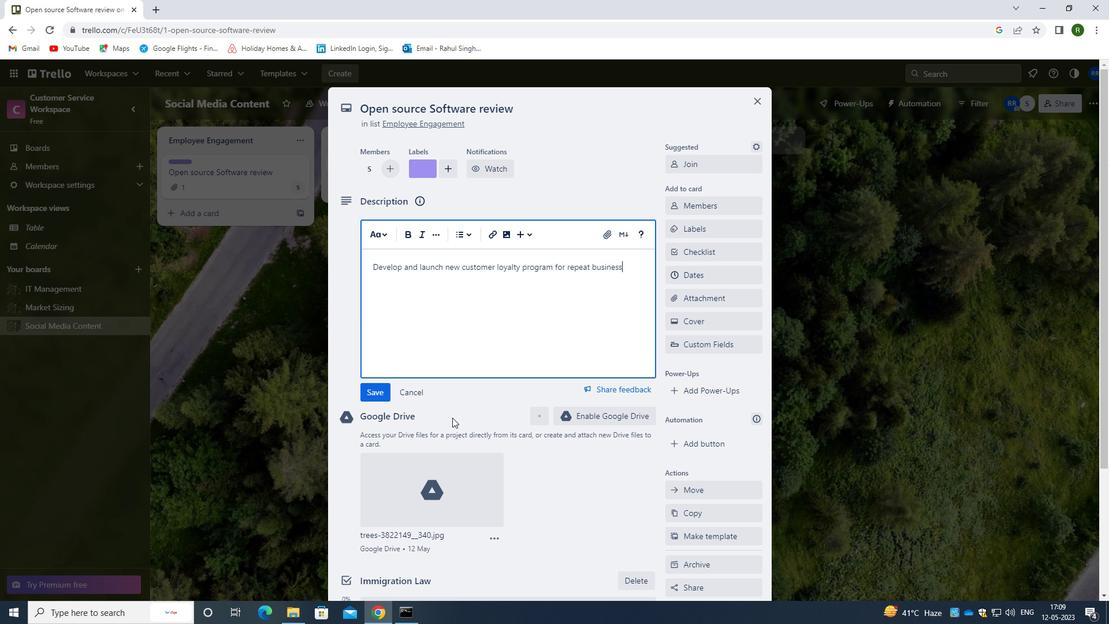 
Action: Mouse scrolled (481, 372) with delta (0, 0)
Screenshot: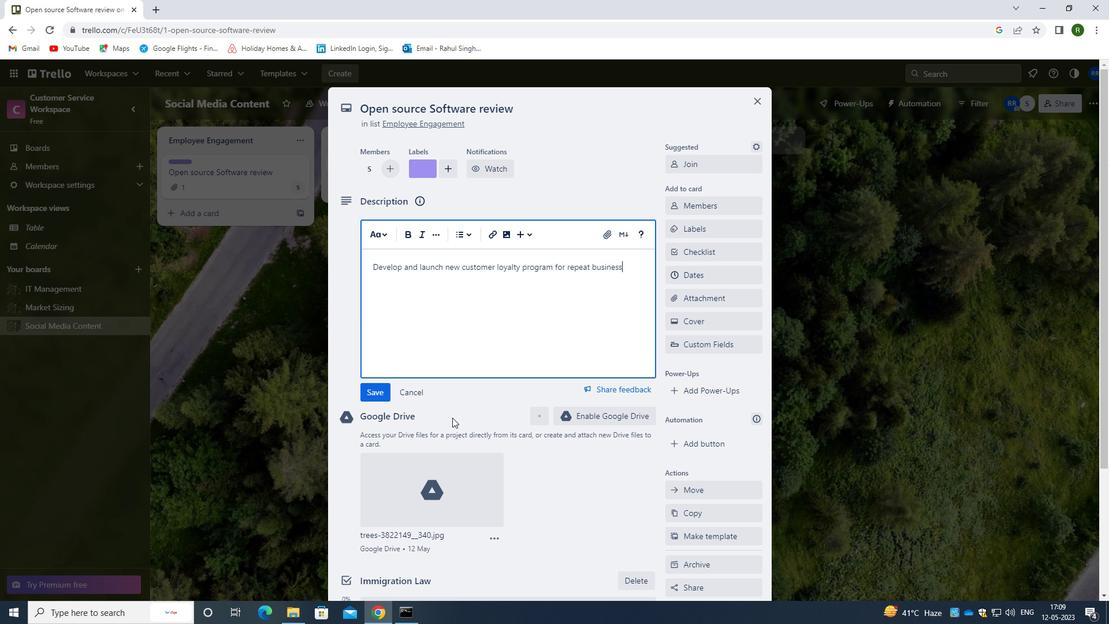 
Action: Mouse moved to (481, 375)
Screenshot: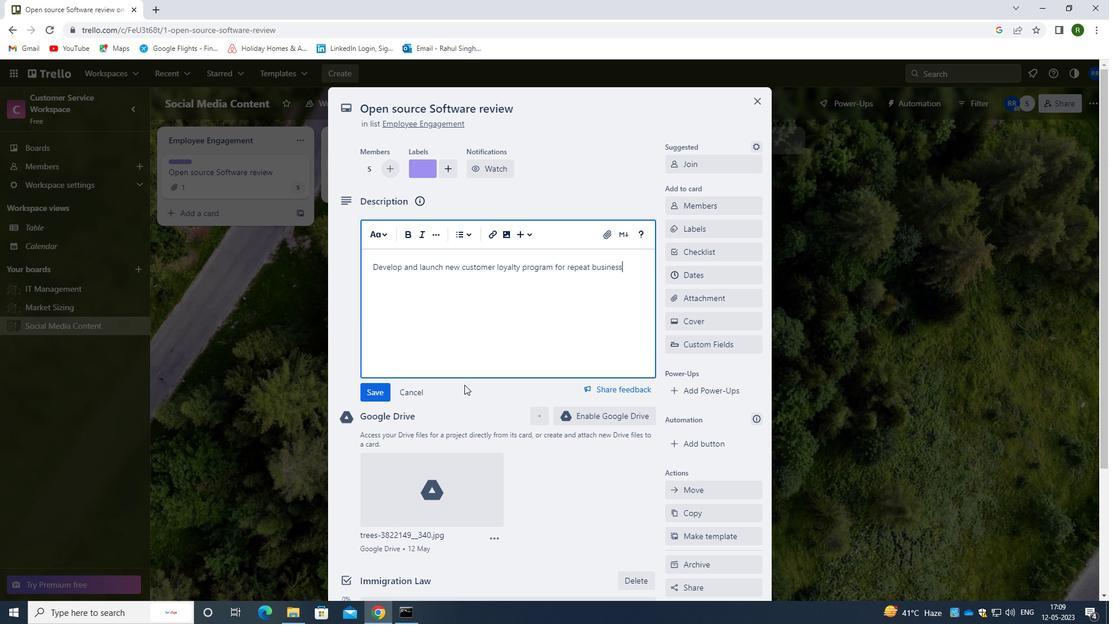 
Action: Mouse scrolled (481, 375) with delta (0, 0)
Screenshot: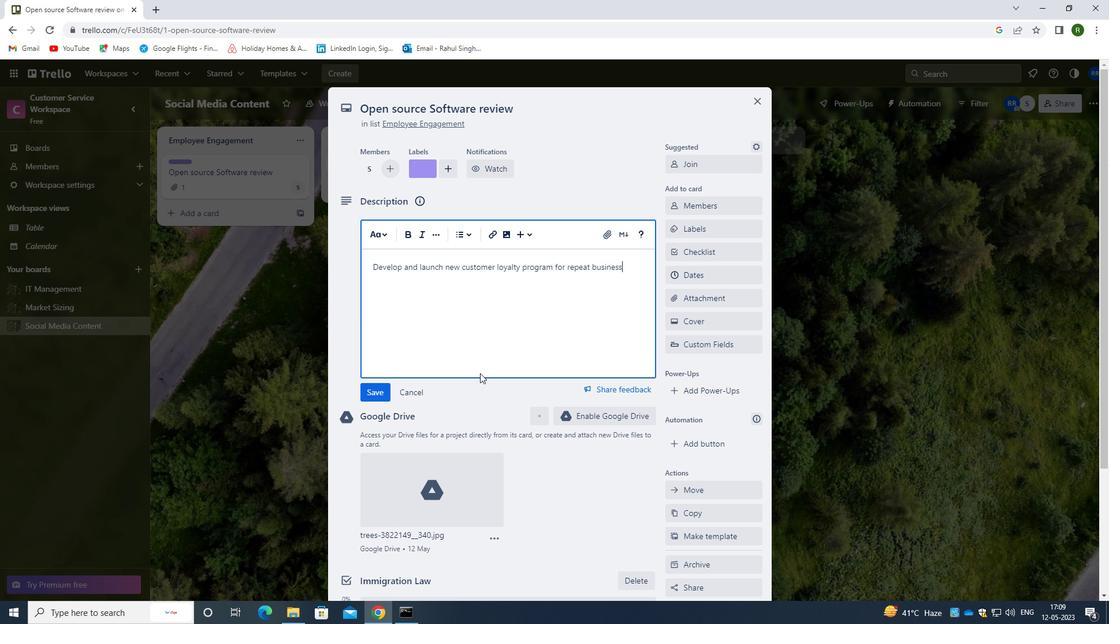 
Action: Mouse moved to (372, 282)
Screenshot: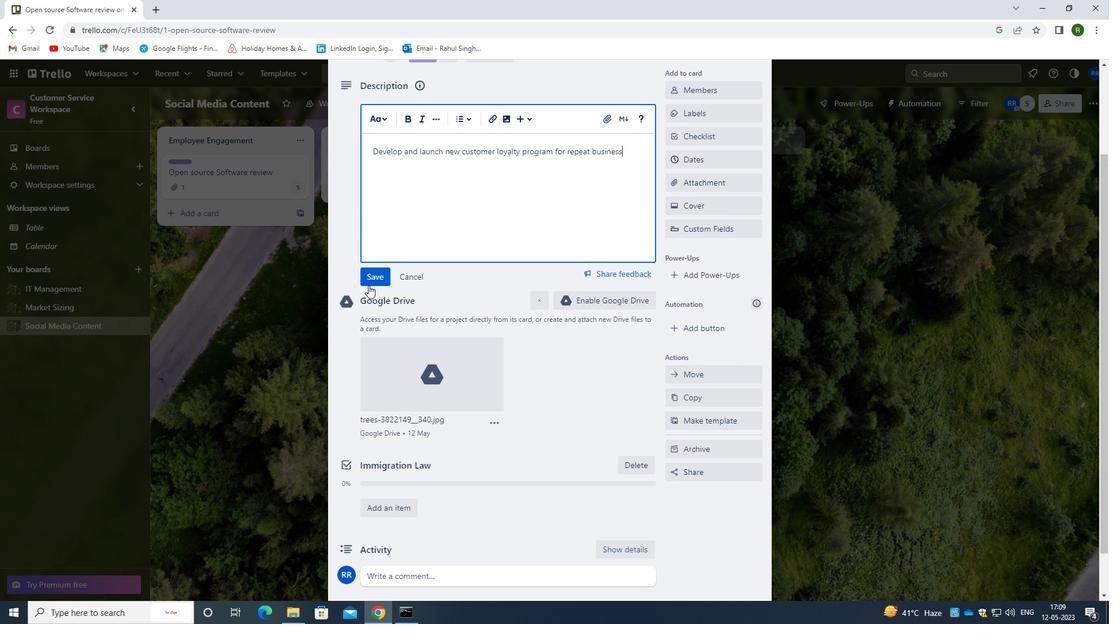 
Action: Mouse pressed left at (372, 282)
Screenshot: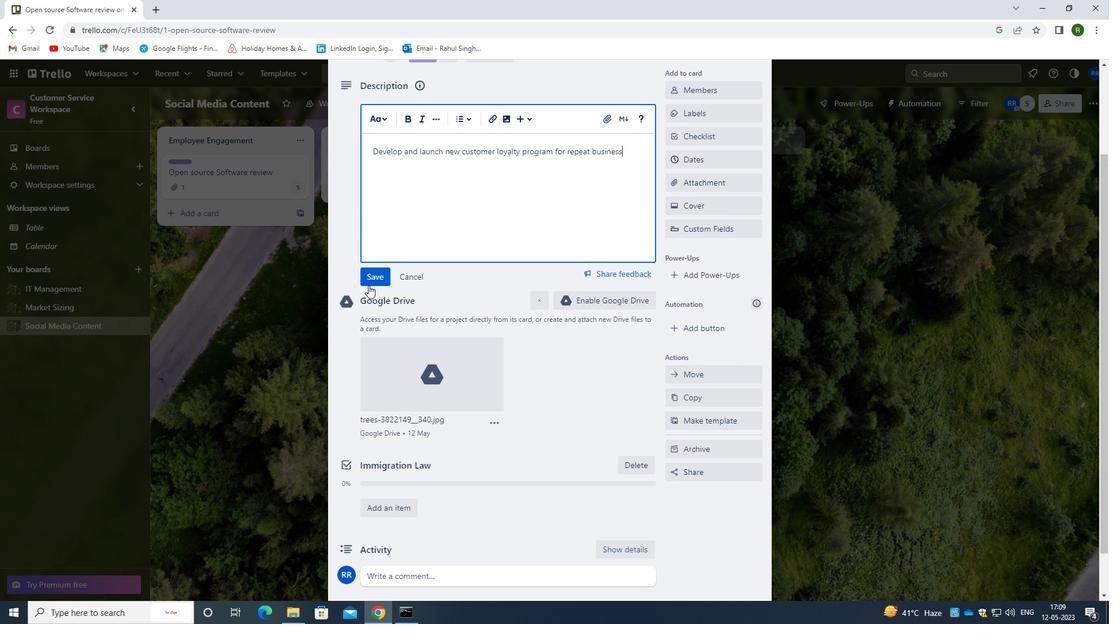 
Action: Mouse moved to (409, 468)
Screenshot: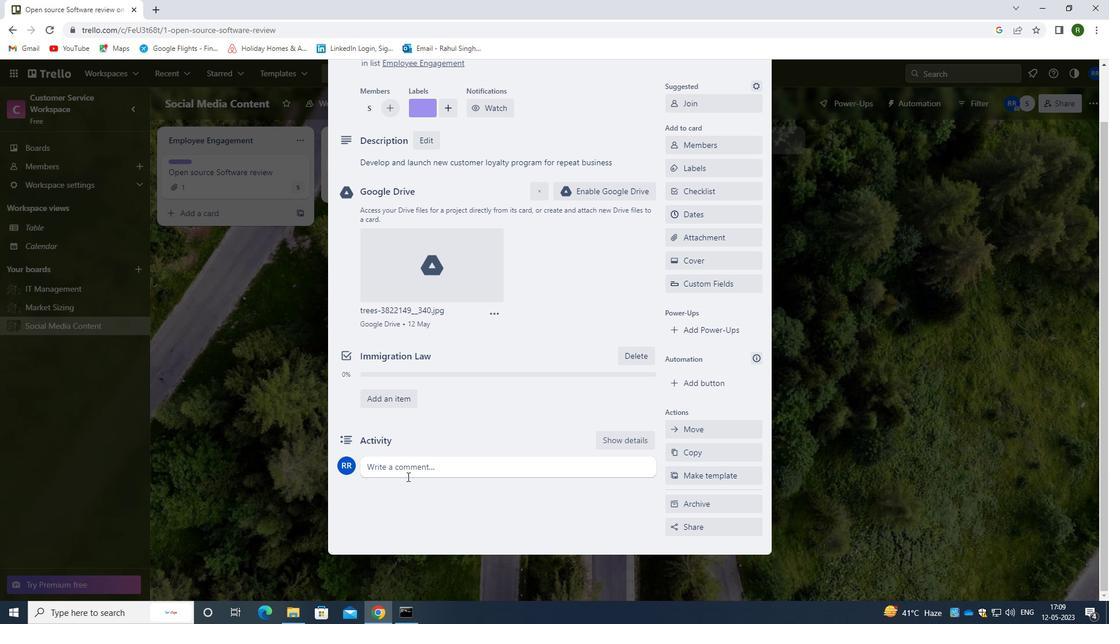 
Action: Mouse pressed left at (409, 468)
Screenshot: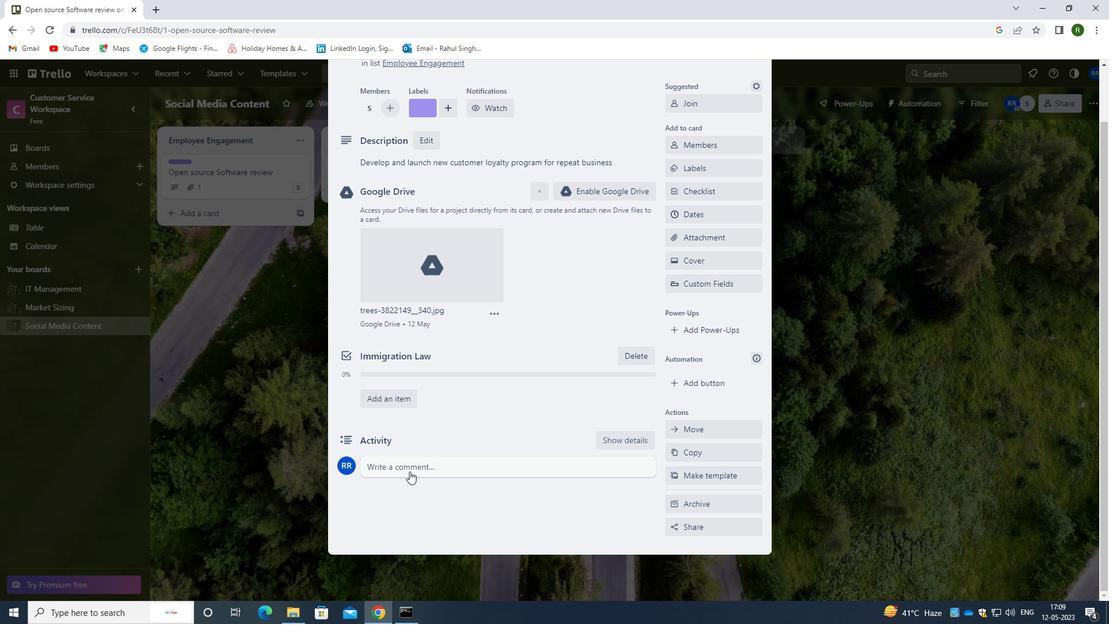 
Action: Mouse moved to (405, 503)
Screenshot: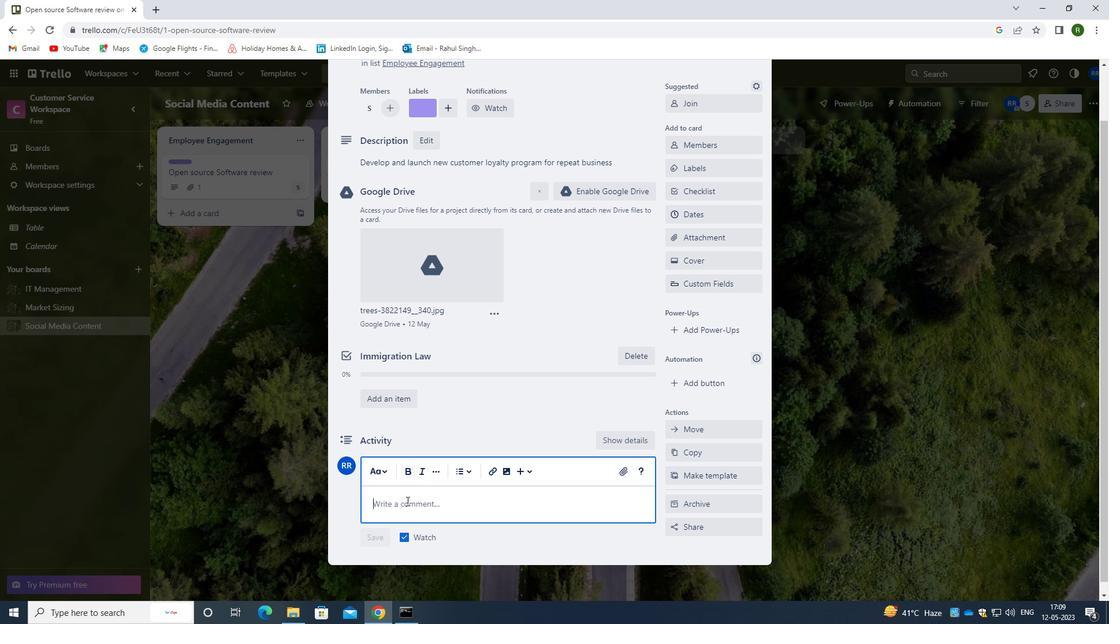 
Action: Mouse pressed left at (405, 503)
Screenshot: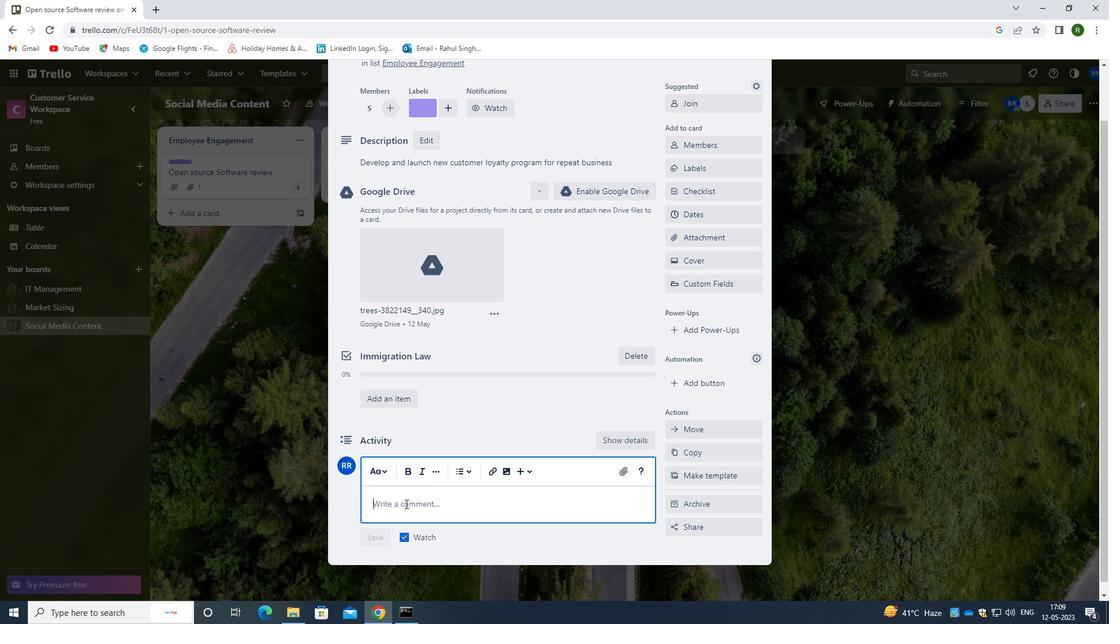 
Action: Key pressed <Key.caps_lock>L<Key.caps_lock>ET<Key.space>US<Key.space>APPROACH<Key.space>THIS<Key.space>TASL<Key.backspace>K<Key.space>WITH<Key.space>A<Key.space>SENSE<Key.space>OF<Key.space>CONTINUOUE<Key.backspace>S<Key.space>E<Key.backspace>IMPROVEMENT<Key.space>,<Key.space>SEEKING<Key.space>TO<Key.space>LEARN<Key.space>FROM<Key.space>OUR<Key.space>MISTAKES<Key.space>AND<Key.space>ITERATE<Key.space>OR<Key.backspace>UR<Key.space>APPROACH
Screenshot: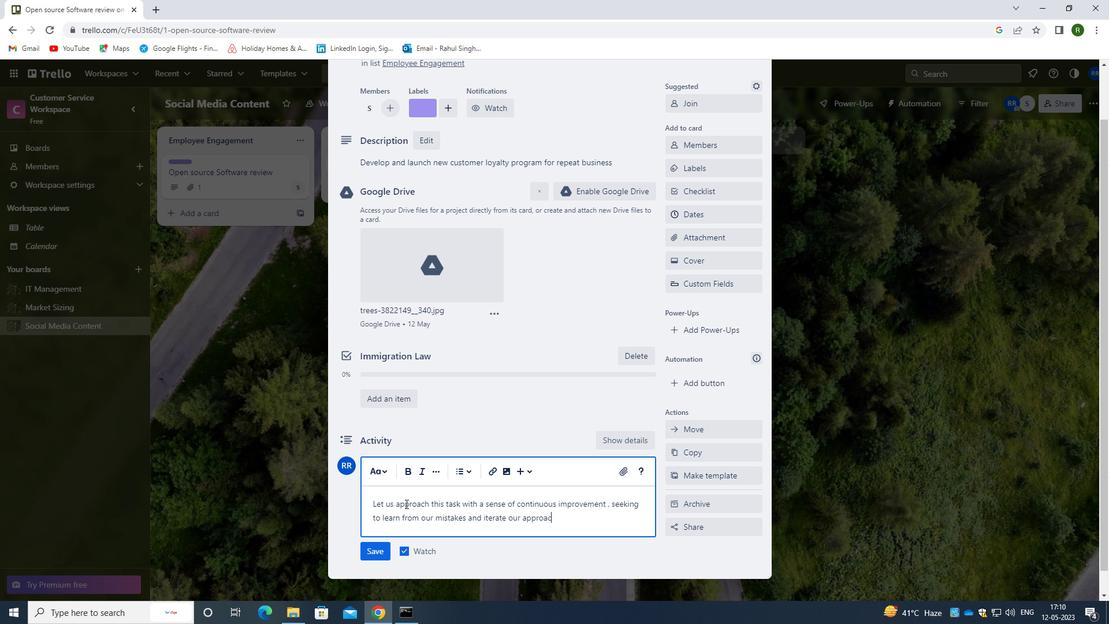 
Action: Mouse moved to (362, 548)
Screenshot: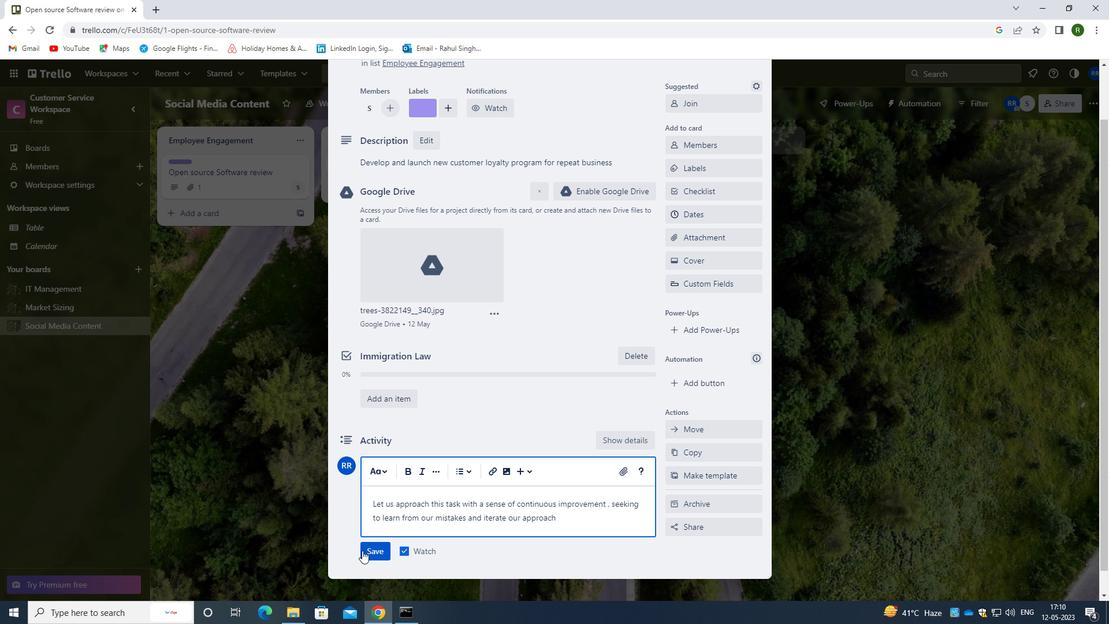 
Action: Mouse pressed left at (362, 548)
Screenshot: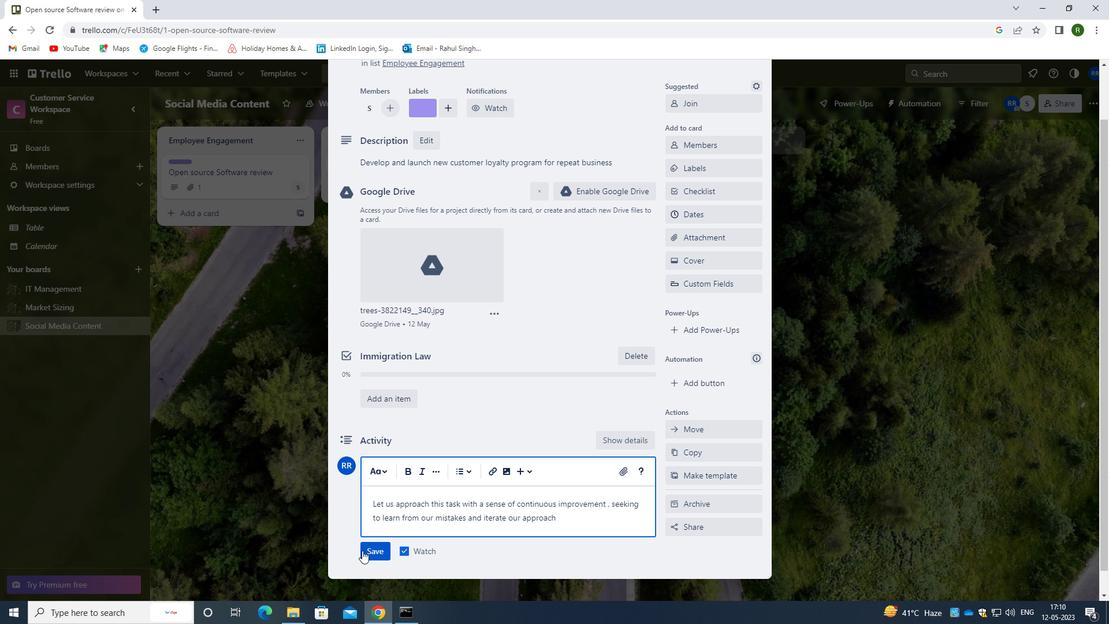 
Action: Mouse moved to (694, 218)
Screenshot: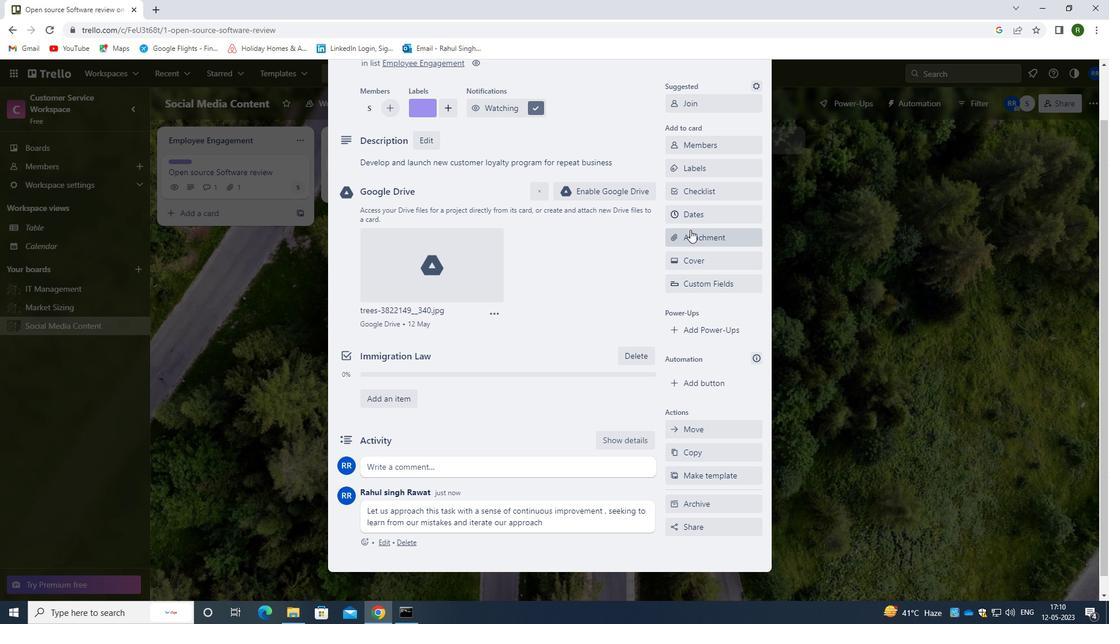 
Action: Mouse pressed left at (694, 218)
Screenshot: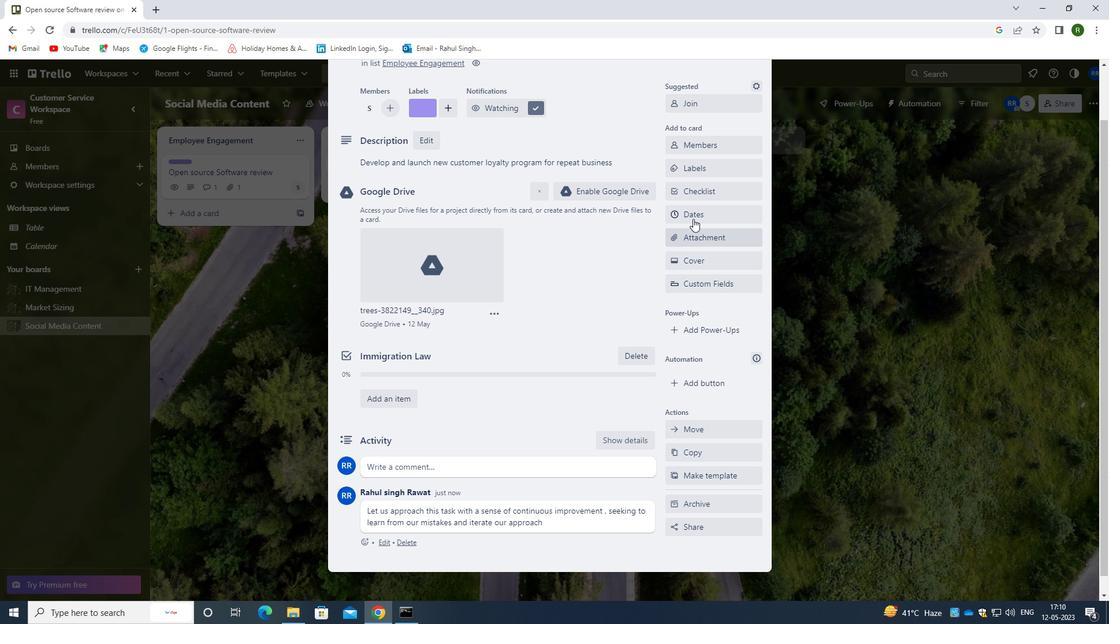 
Action: Mouse moved to (676, 313)
Screenshot: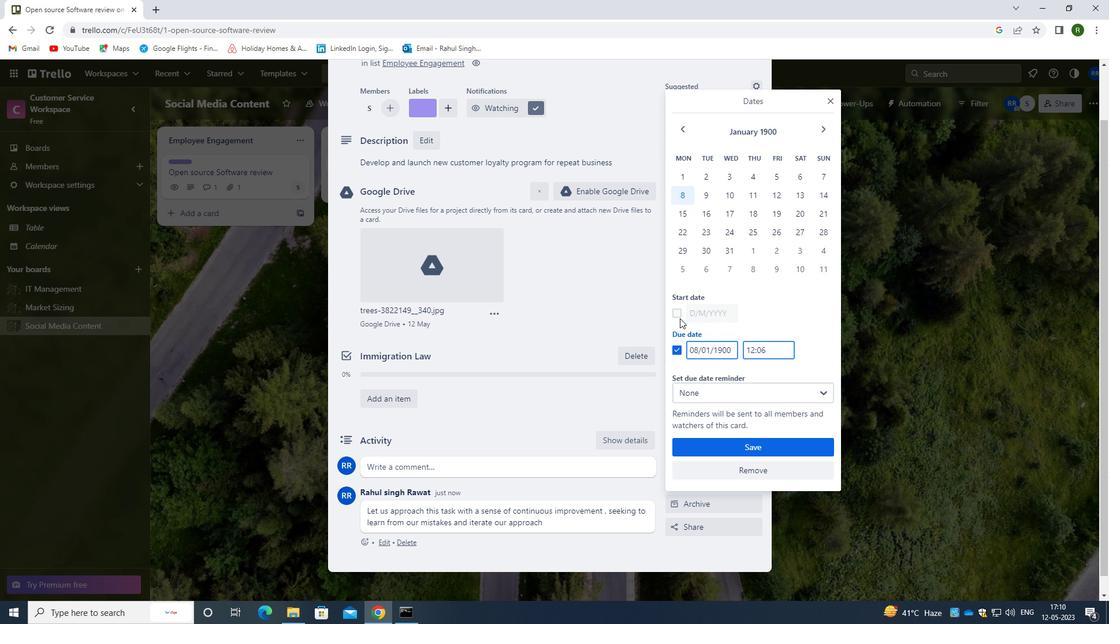 
Action: Mouse pressed left at (676, 313)
Screenshot: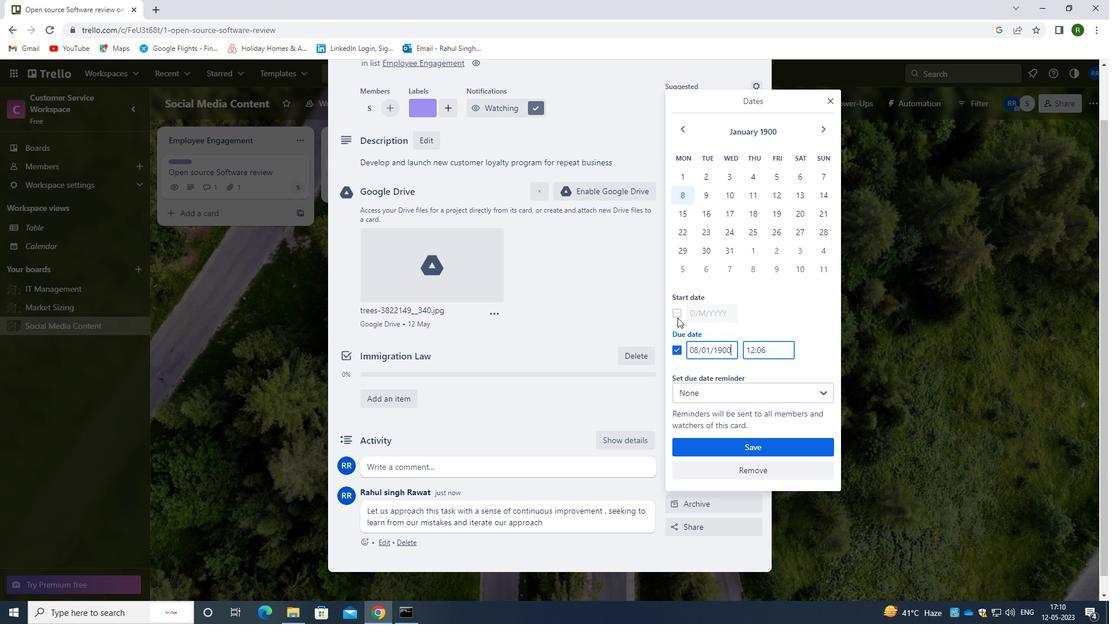 
Action: Mouse moved to (698, 310)
Screenshot: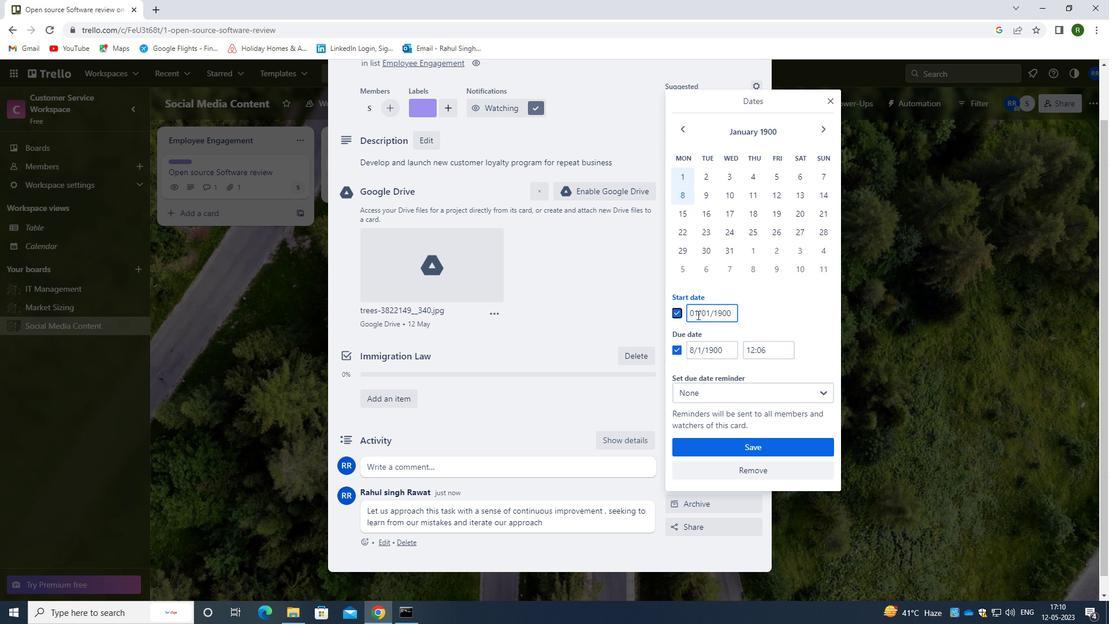 
Action: Mouse pressed left at (698, 310)
Screenshot: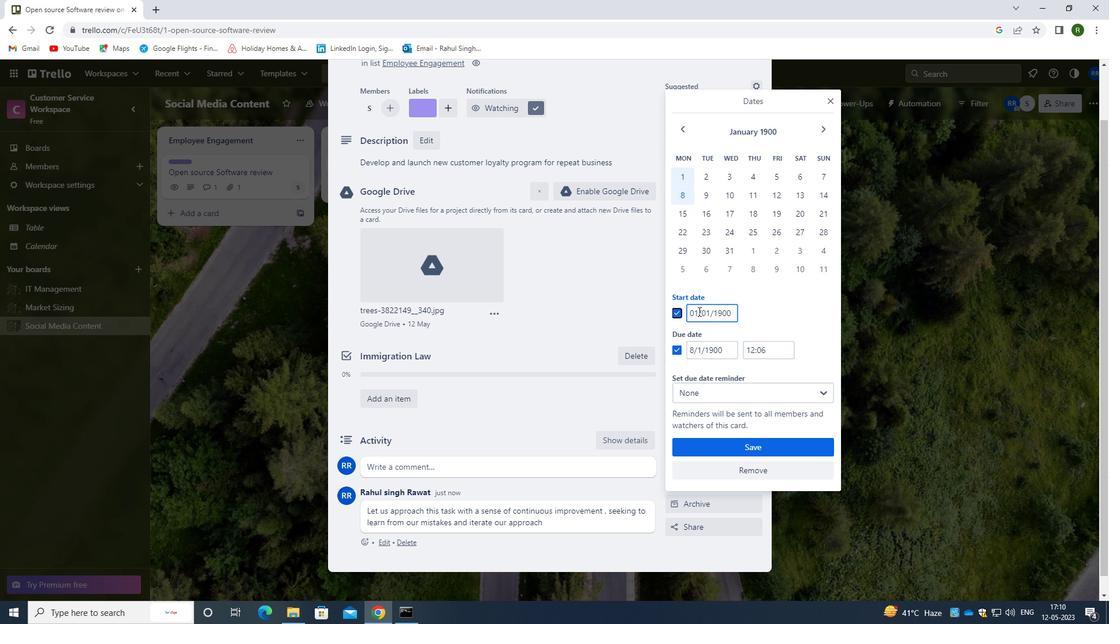 
Action: Mouse moved to (696, 313)
Screenshot: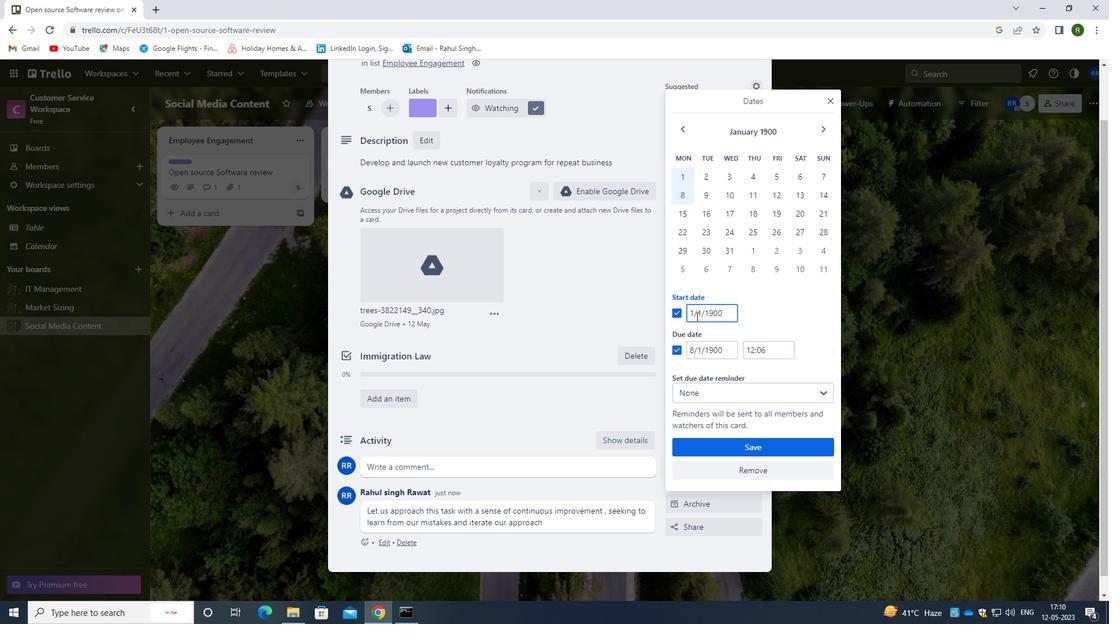 
Action: Mouse pressed left at (696, 313)
Screenshot: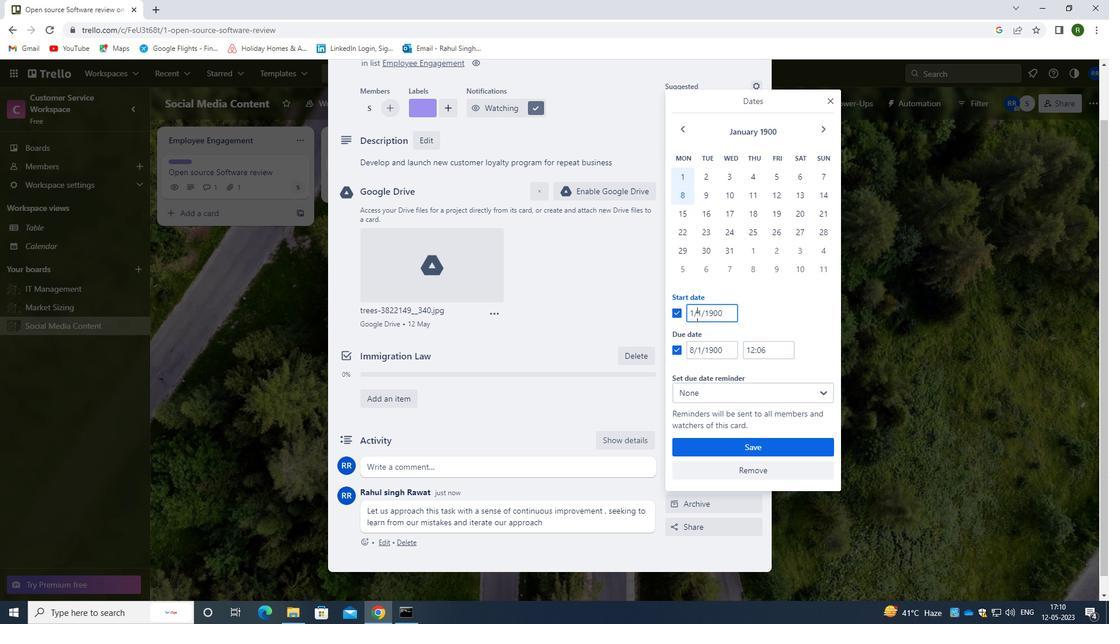 
Action: Mouse moved to (693, 312)
Screenshot: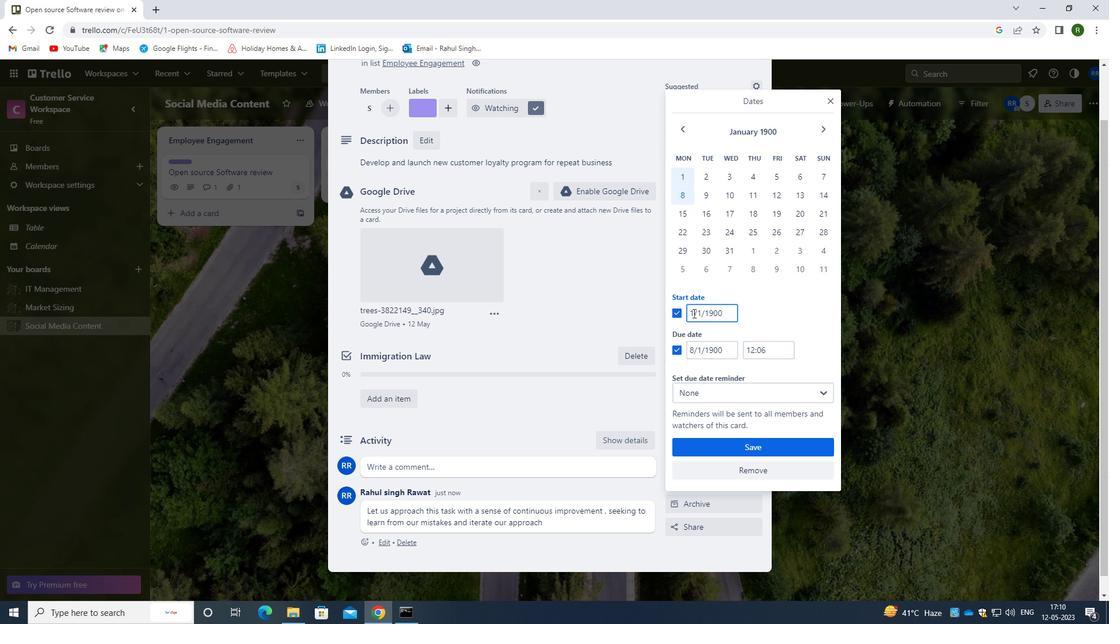 
Action: Mouse pressed left at (693, 312)
Screenshot: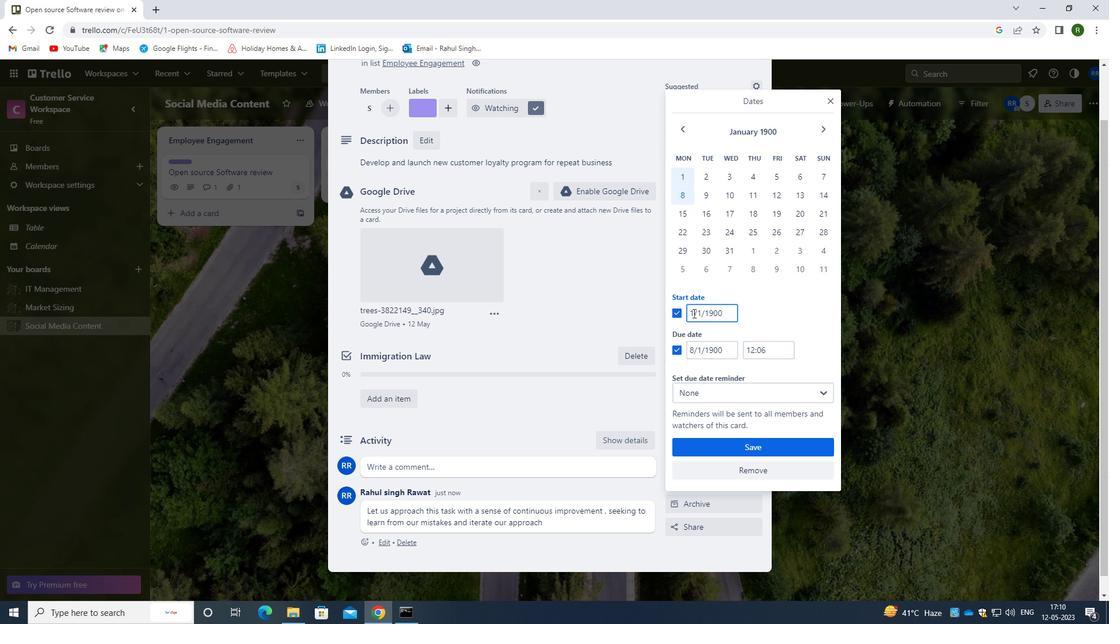 
Action: Mouse moved to (705, 318)
Screenshot: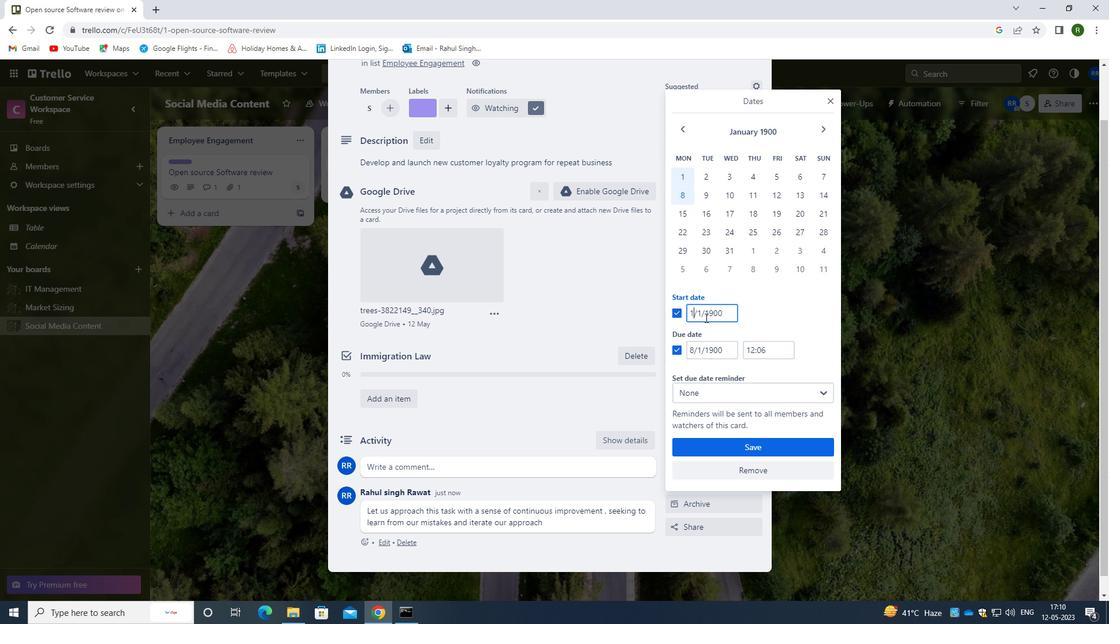 
Action: Key pressed <Key.backspace>2
Screenshot: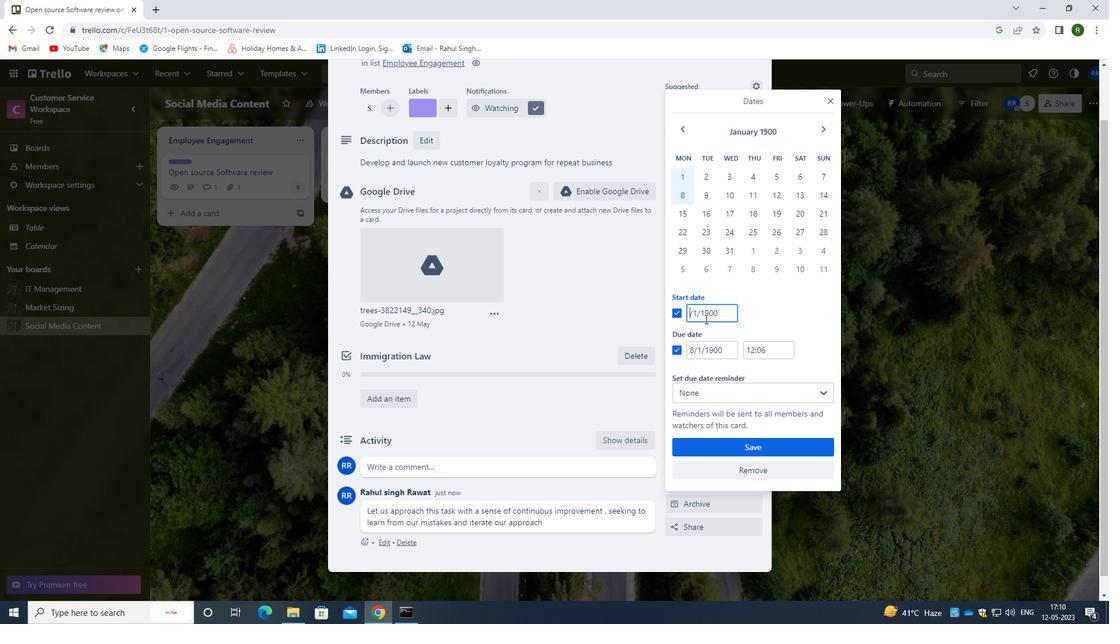 
Action: Mouse moved to (694, 349)
Screenshot: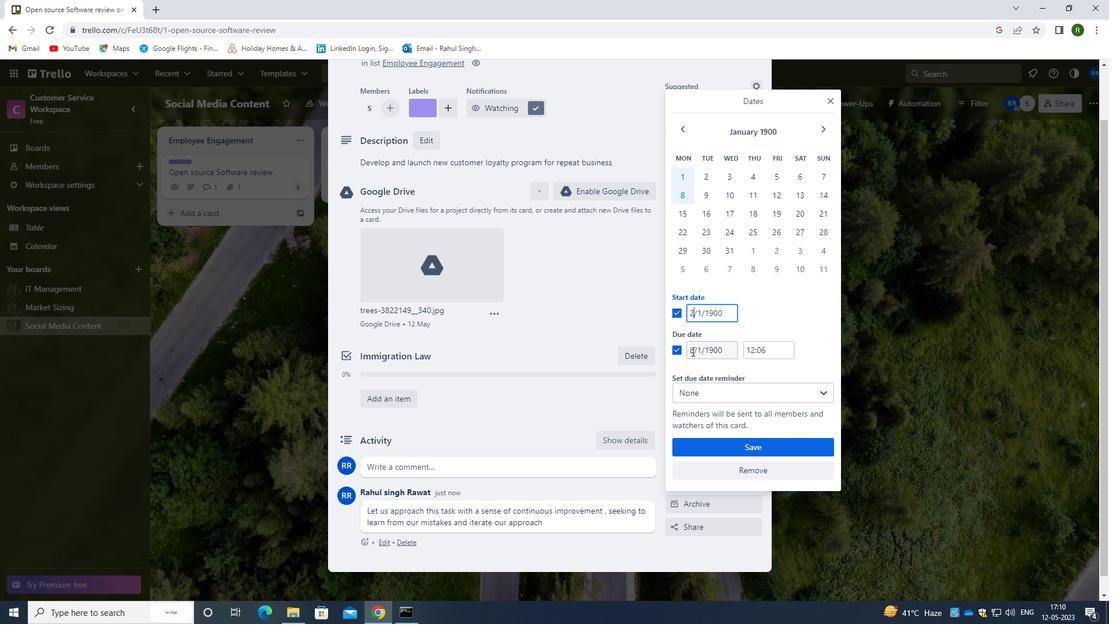 
Action: Mouse pressed left at (694, 349)
Screenshot: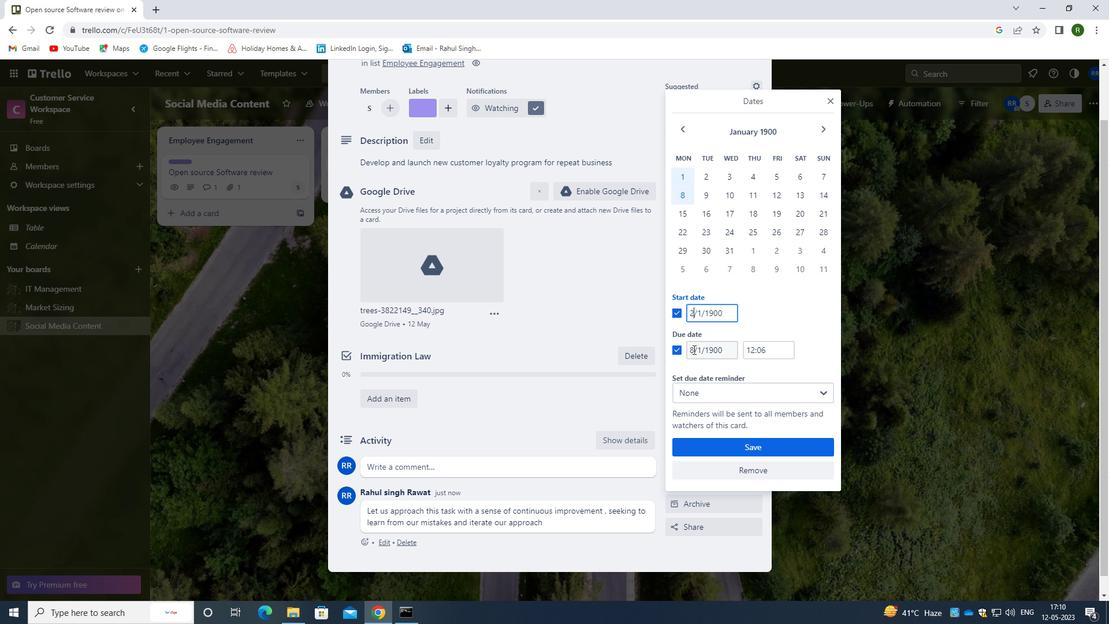 
Action: Mouse moved to (725, 373)
Screenshot: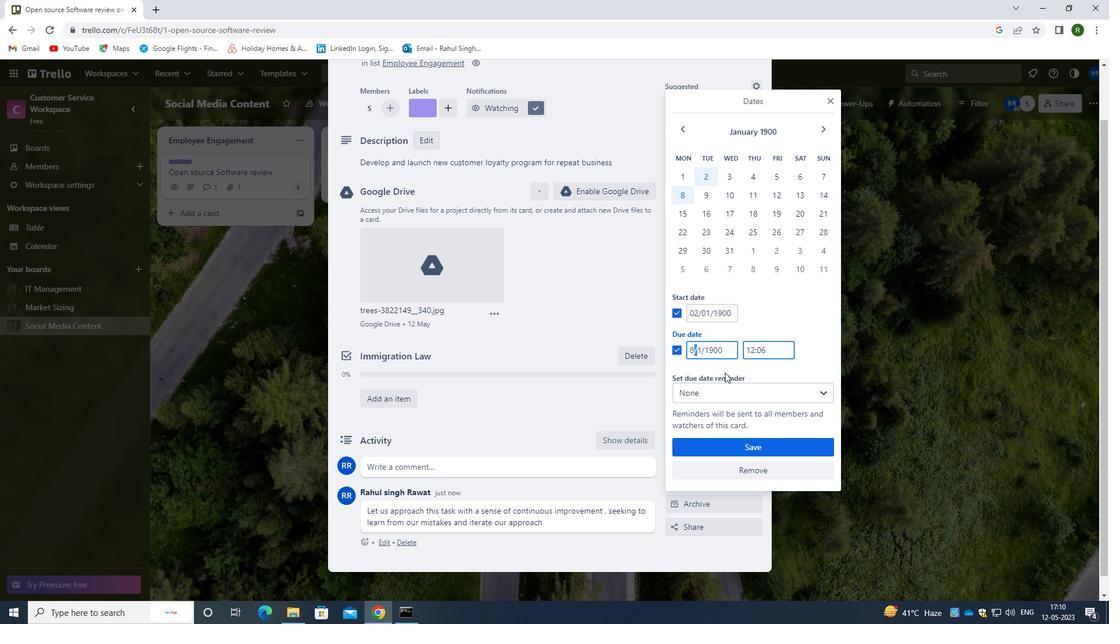 
Action: Key pressed <Key.backspace><Key.backspace>09/
Screenshot: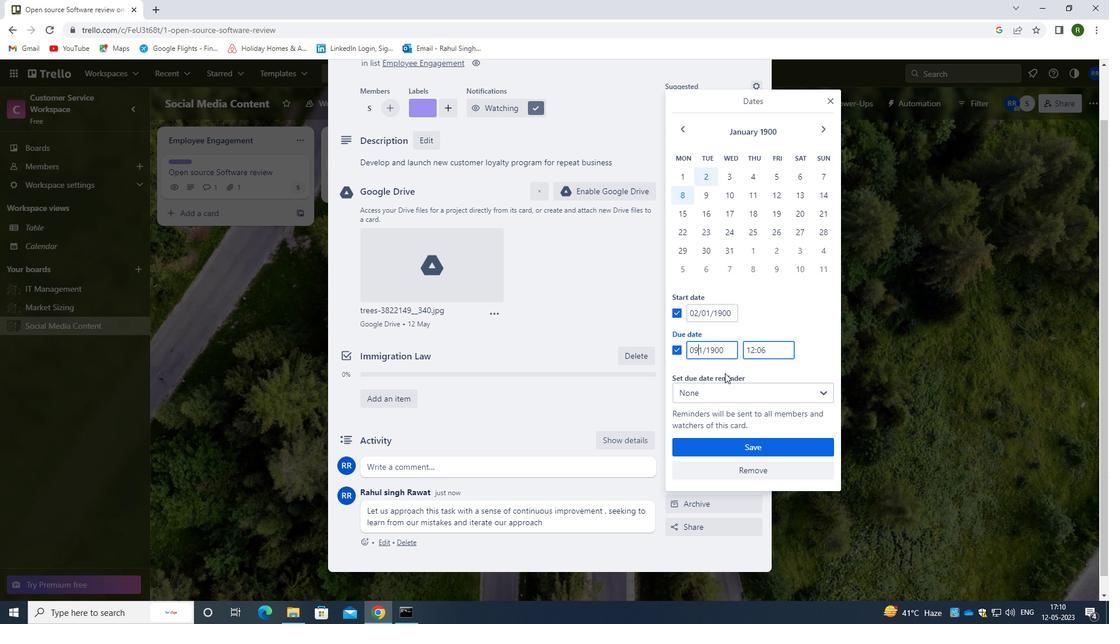 
Action: Mouse moved to (741, 445)
Screenshot: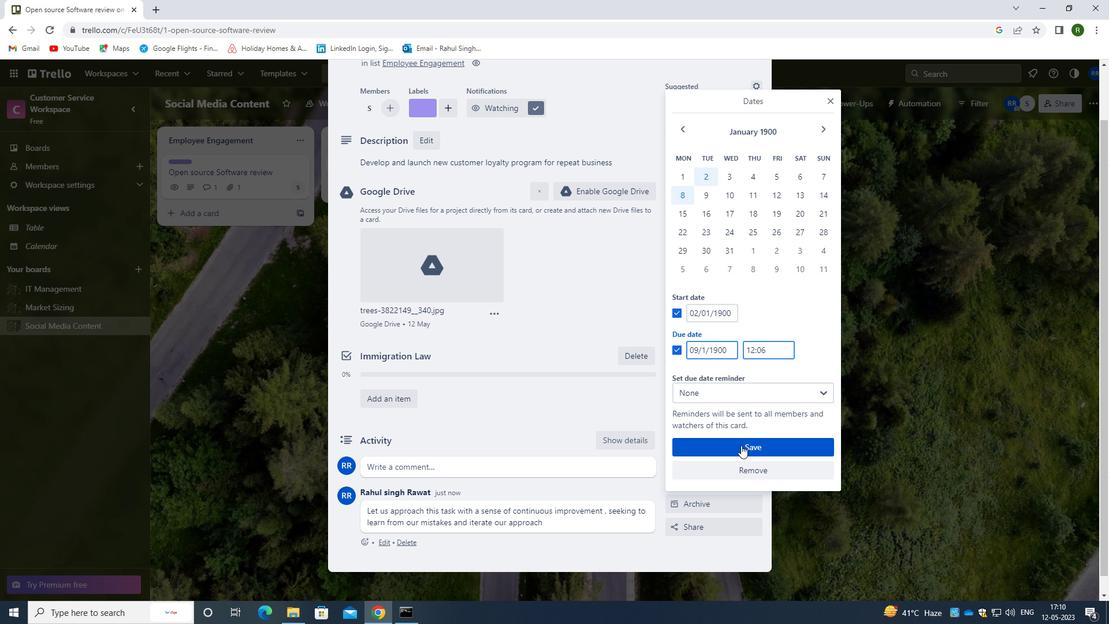 
Action: Mouse pressed left at (741, 445)
Screenshot: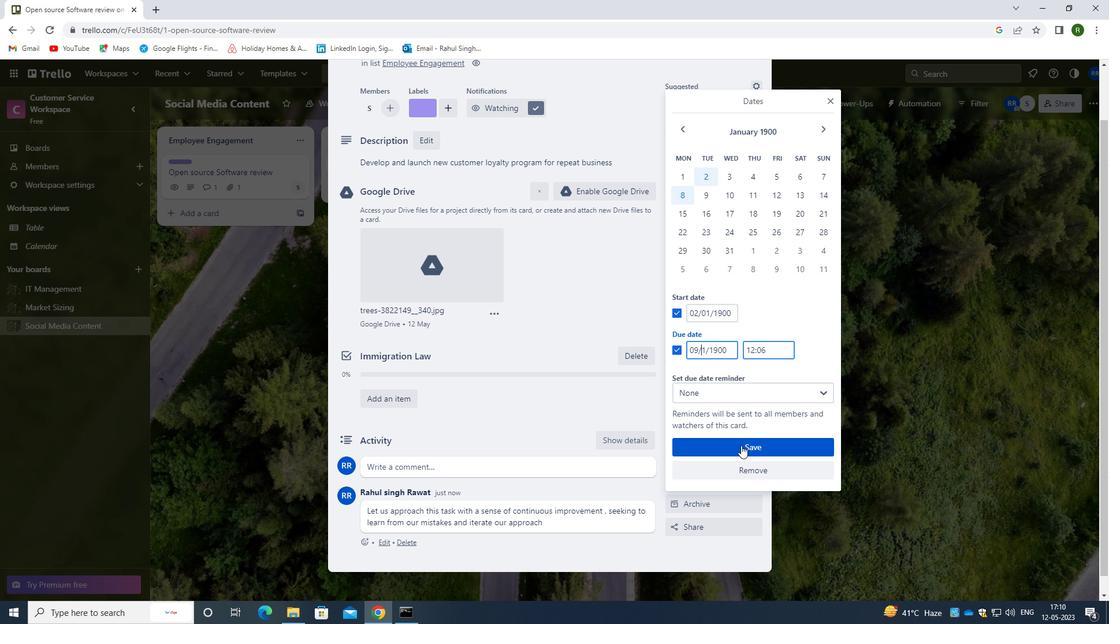
Action: Mouse moved to (829, 317)
Screenshot: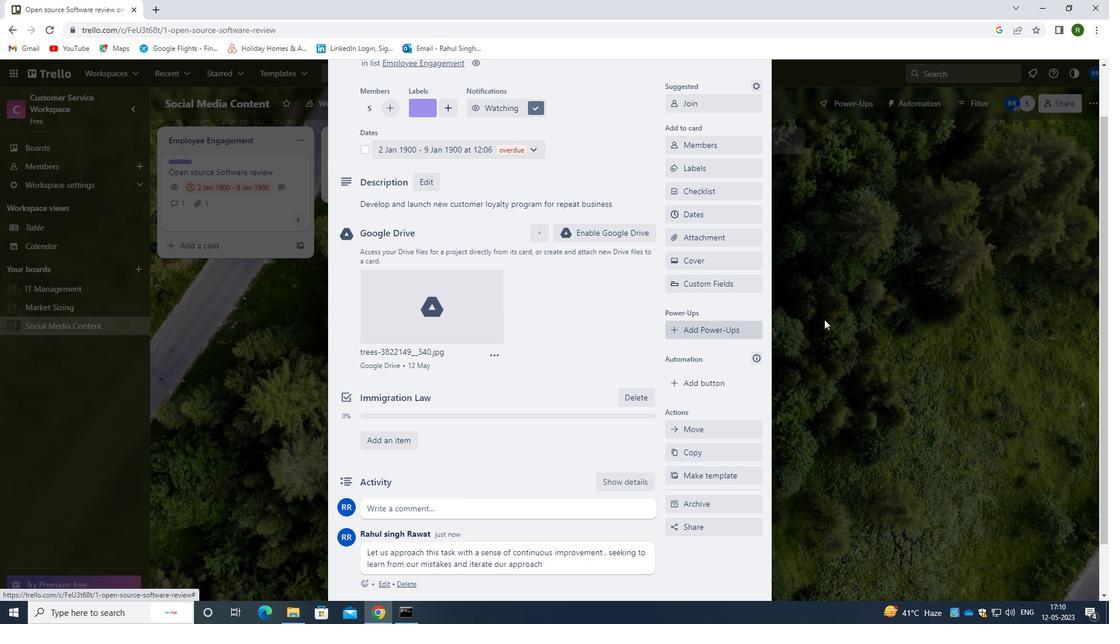 
Action: Mouse scrolled (829, 317) with delta (0, 0)
Screenshot: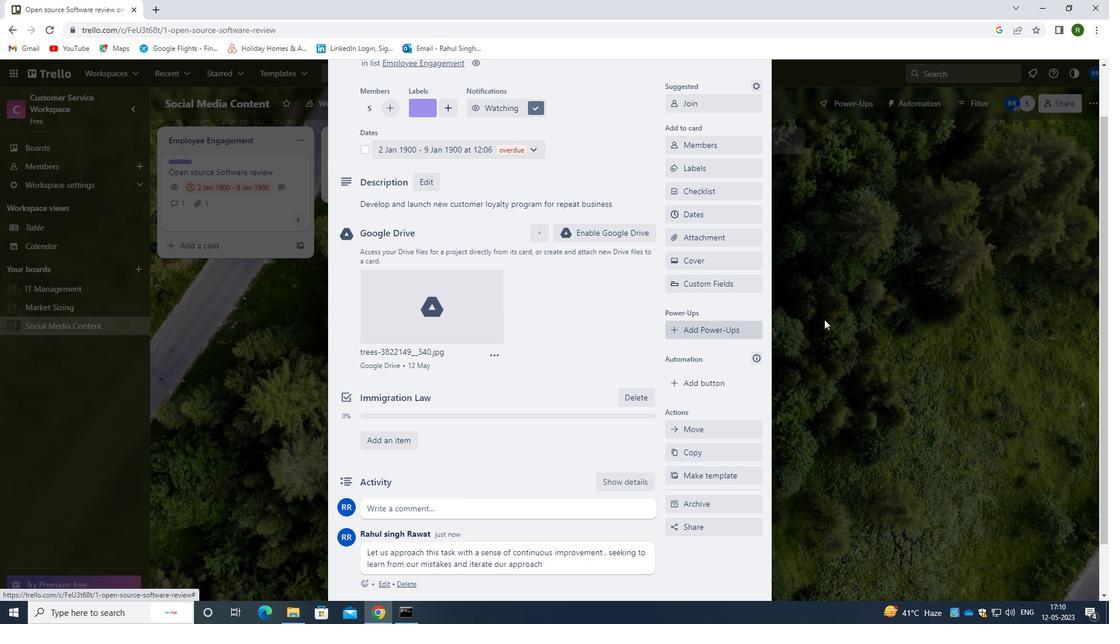 
Action: Mouse scrolled (829, 317) with delta (0, 0)
Screenshot: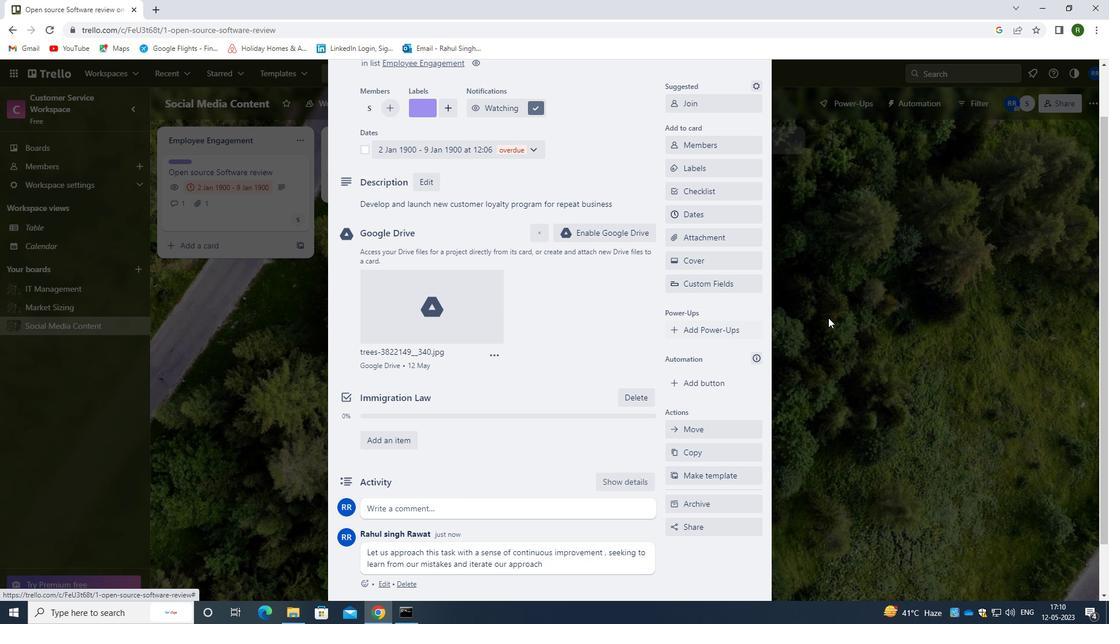 
Action: Mouse scrolled (829, 317) with delta (0, 0)
Screenshot: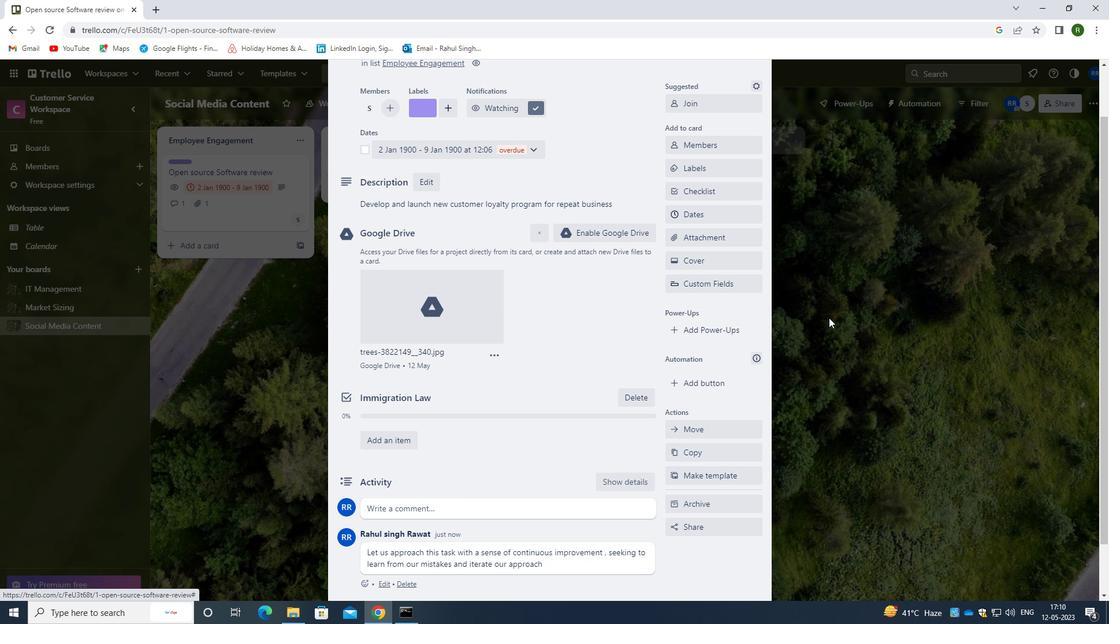
Action: Mouse scrolled (829, 317) with delta (0, 0)
Screenshot: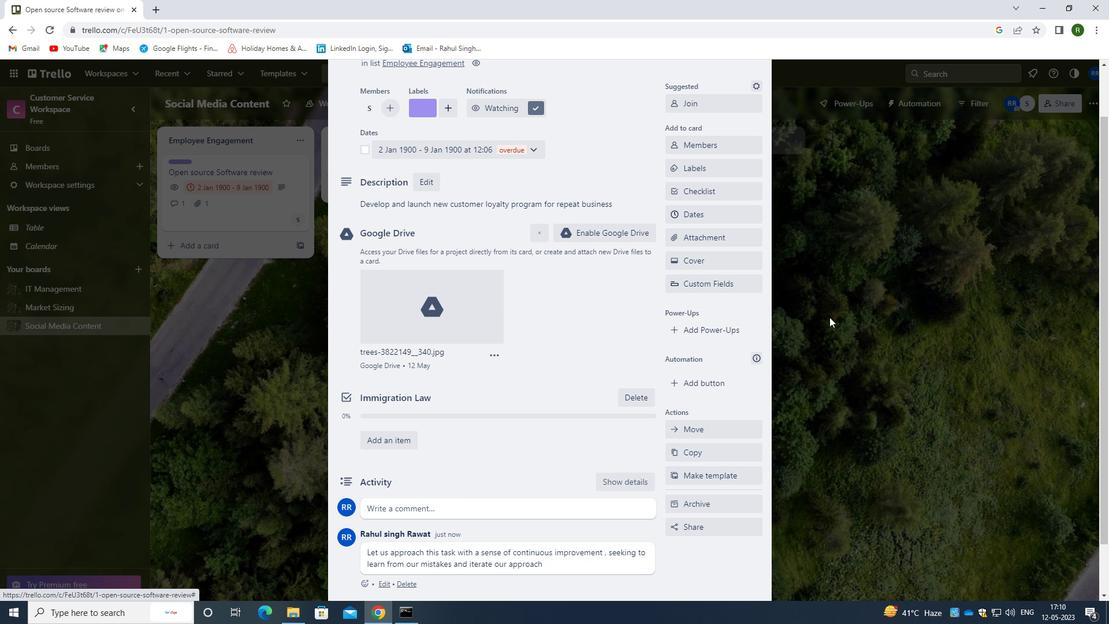 
Action: Mouse moved to (827, 316)
Screenshot: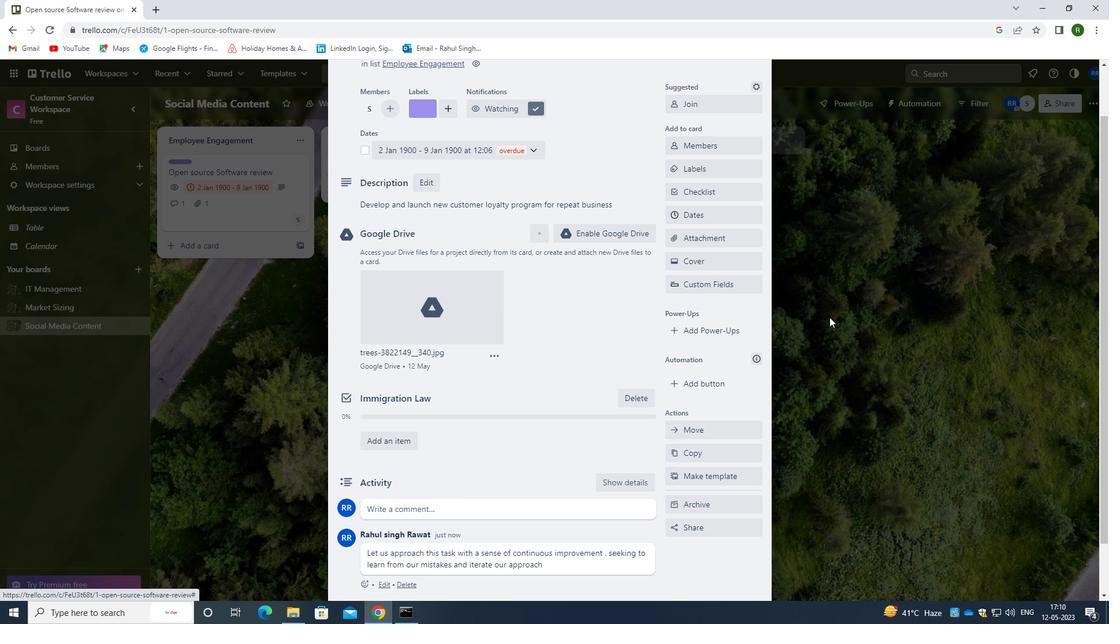 
Action: Mouse scrolled (827, 316) with delta (0, 0)
Screenshot: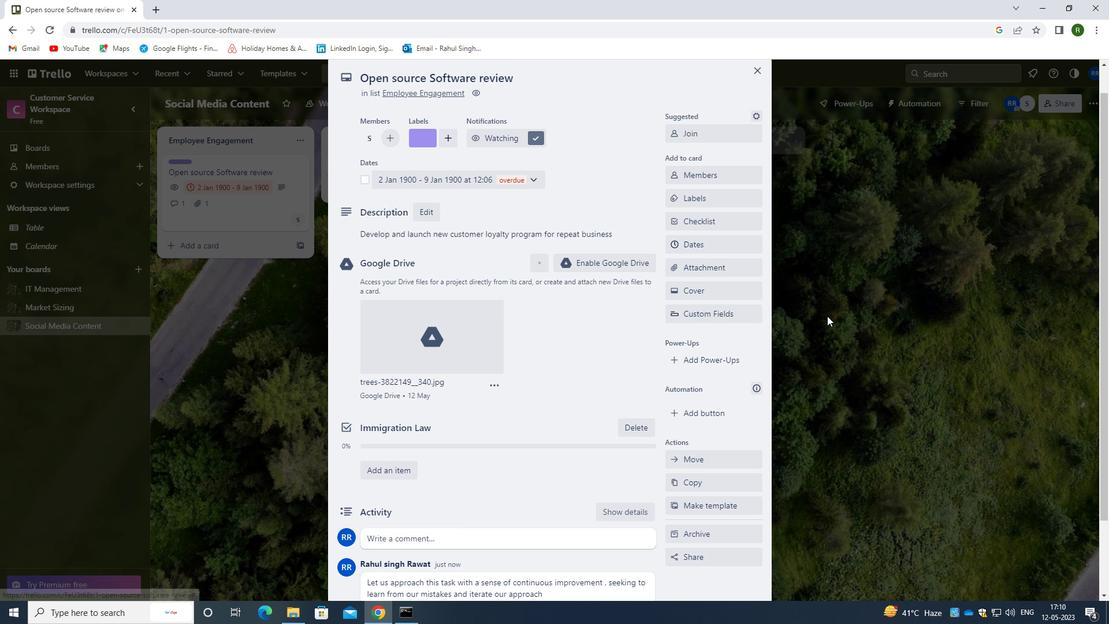 
Action: Mouse moved to (826, 315)
Screenshot: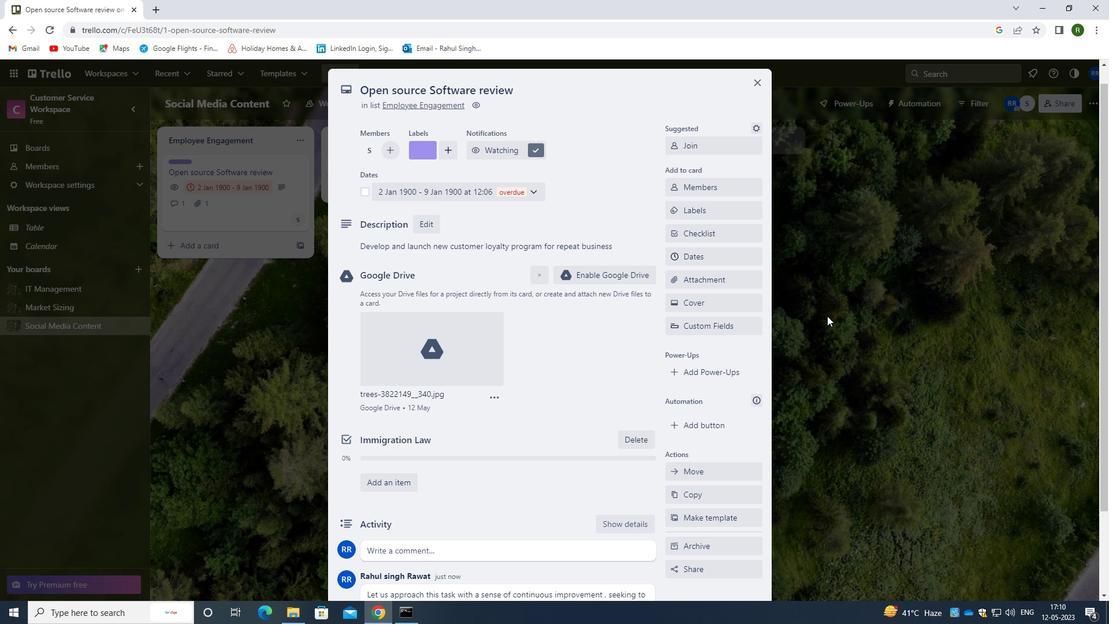 
Action: Mouse scrolled (826, 316) with delta (0, 0)
Screenshot: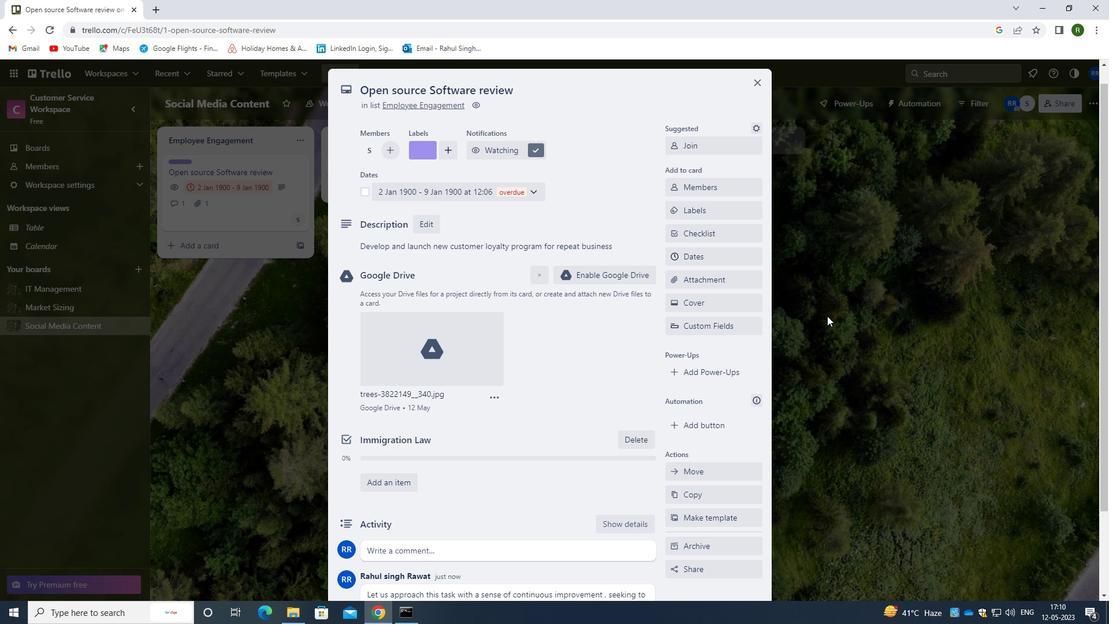 
Action: Mouse scrolled (826, 316) with delta (0, 0)
Screenshot: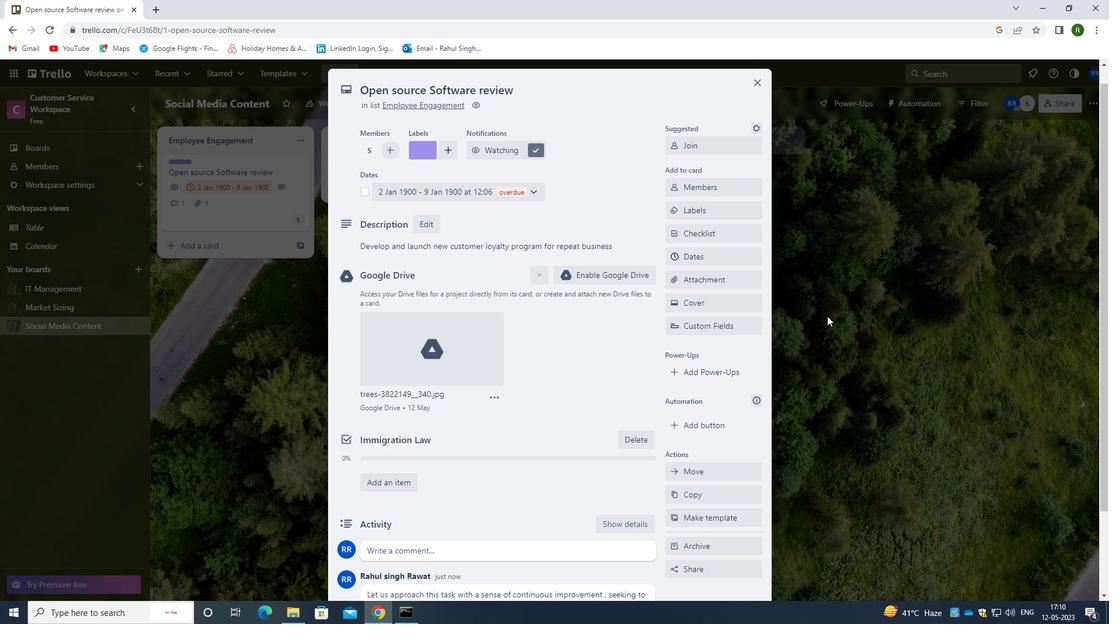 
Action: Mouse moved to (762, 102)
Screenshot: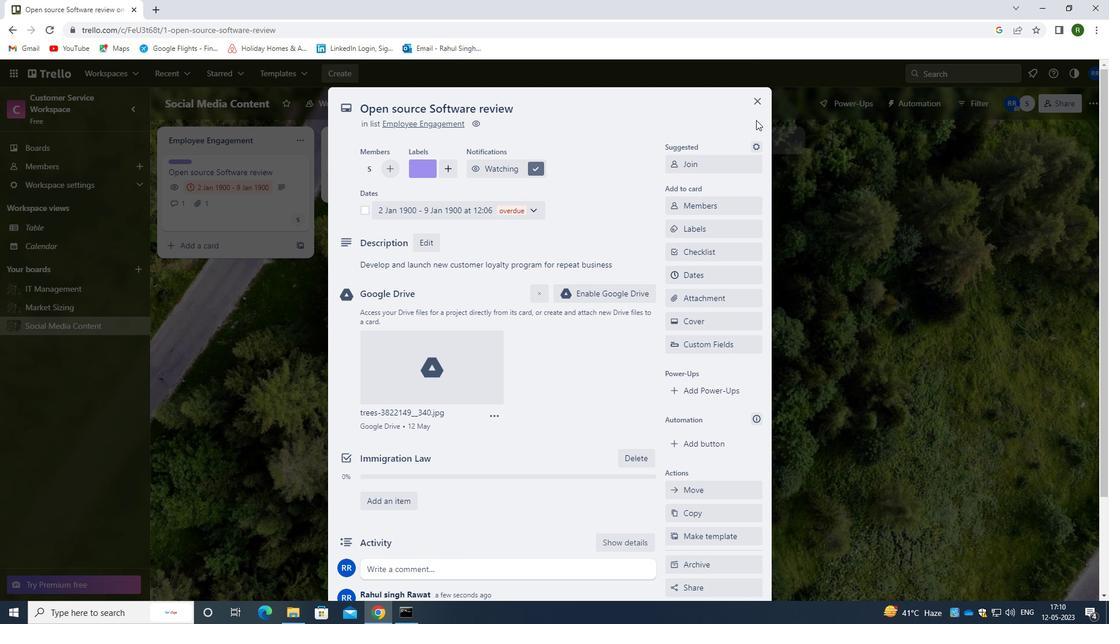 
